 Task: Look for space in Civitanova Marche, Italy from 8th August, 2023 to 15th August, 2023 for 9 adults in price range Rs.10000 to Rs.14000. Place can be shared room with 5 bedrooms having 9 beds and 5 bathrooms. Property type can be house, flat, guest house. Amenities needed are: wifi, TV, free parkinig on premises, gym, breakfast. Booking option can be shelf check-in. Required host language is English.
Action: Mouse moved to (415, 98)
Screenshot: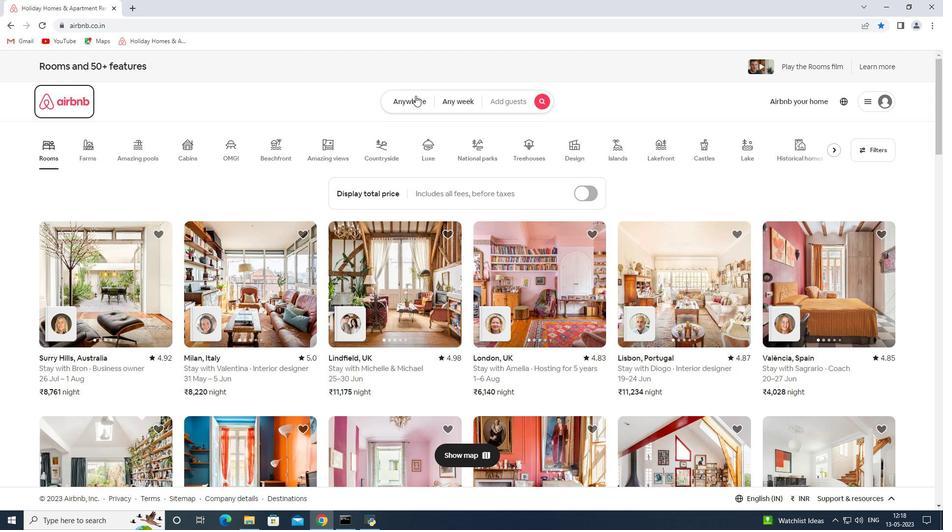 
Action: Mouse pressed left at (415, 98)
Screenshot: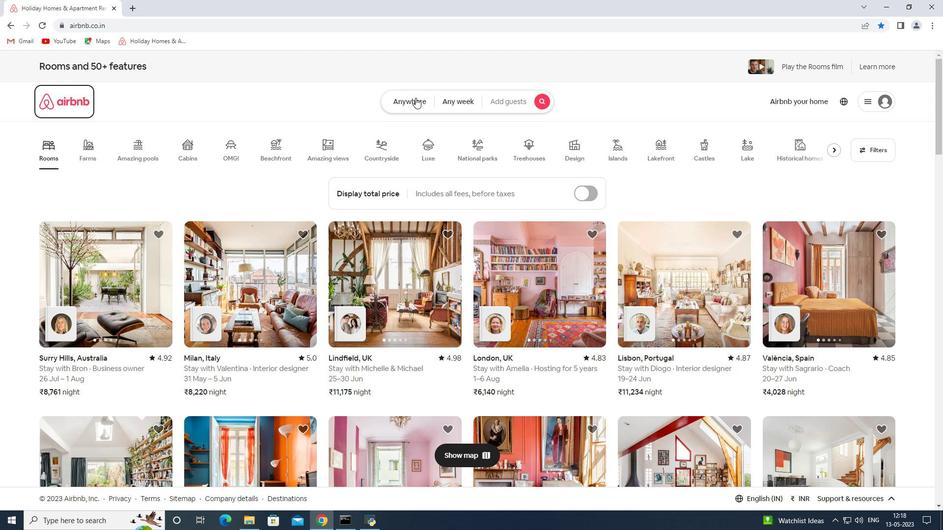 
Action: Mouse moved to (335, 143)
Screenshot: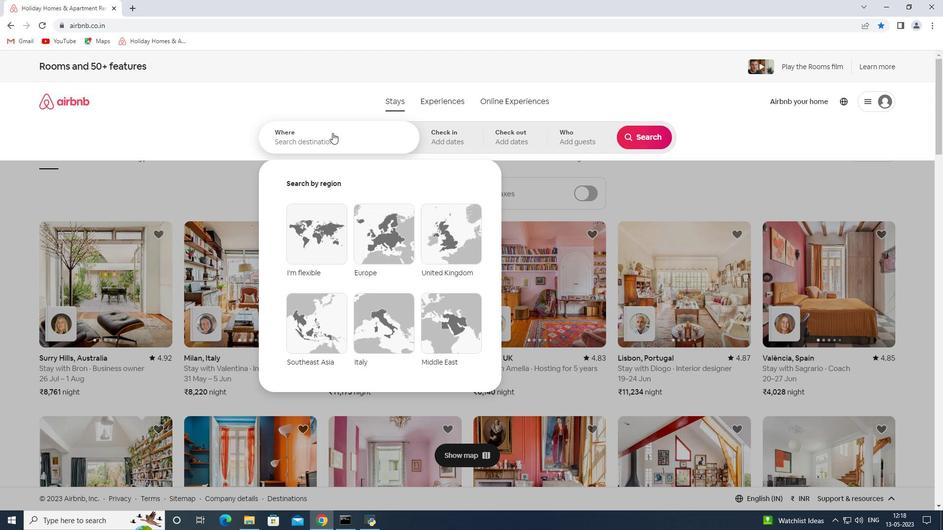 
Action: Mouse pressed left at (335, 143)
Screenshot: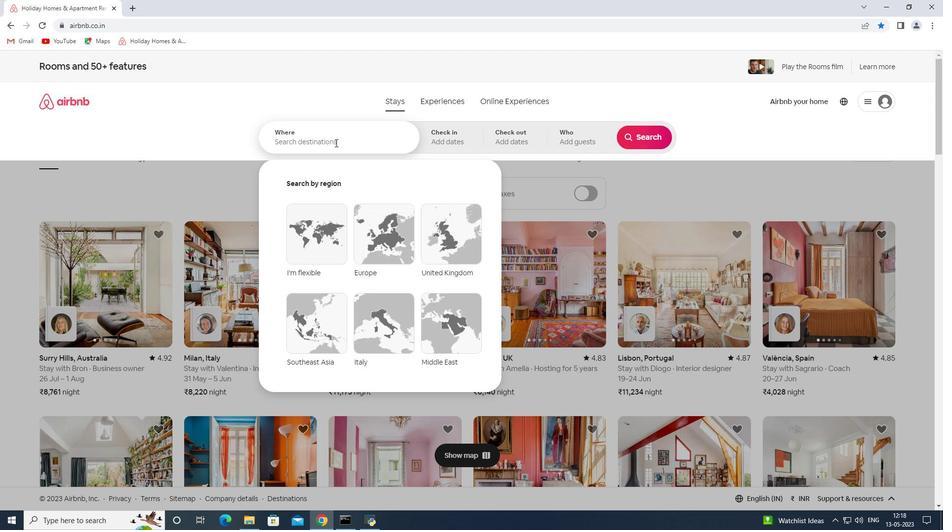 
Action: Mouse moved to (345, 86)
Screenshot: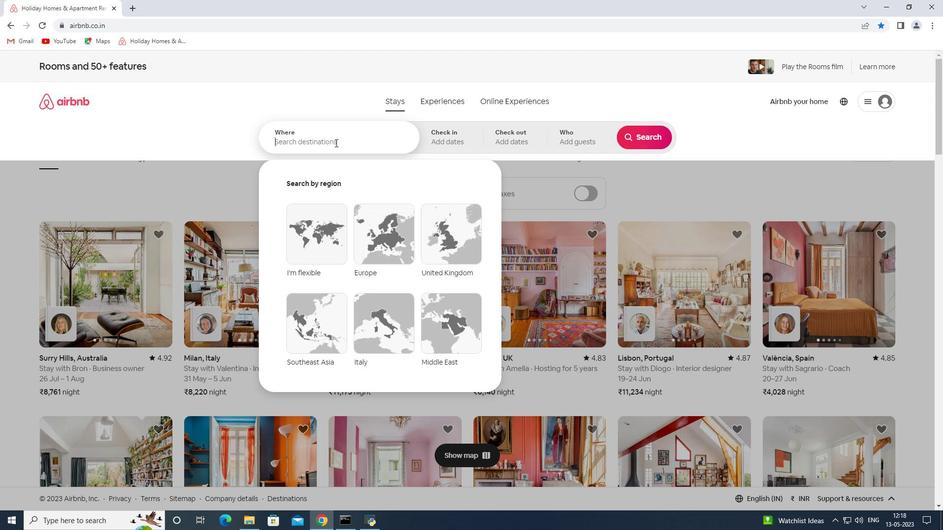 
Action: Key pressed <Key.shift><Key.shift><Key.shift>Civitan
Screenshot: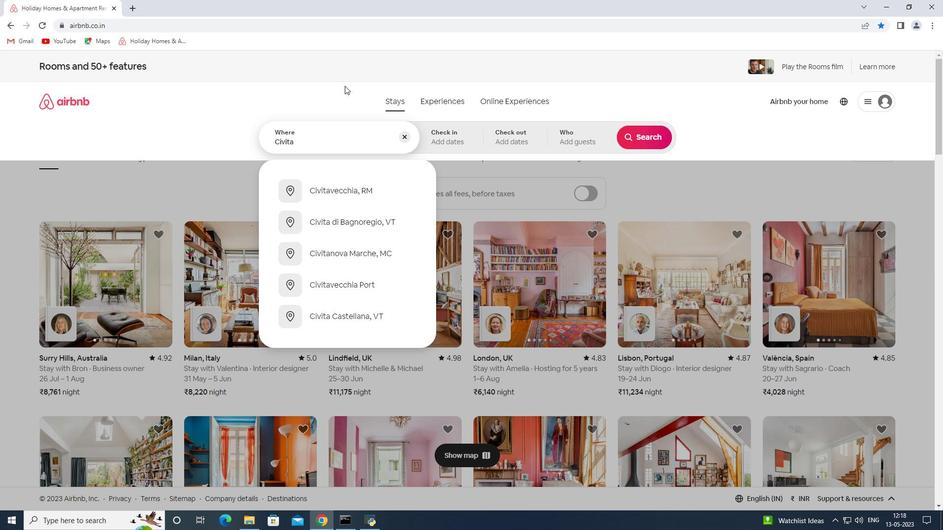 
Action: Mouse moved to (379, 196)
Screenshot: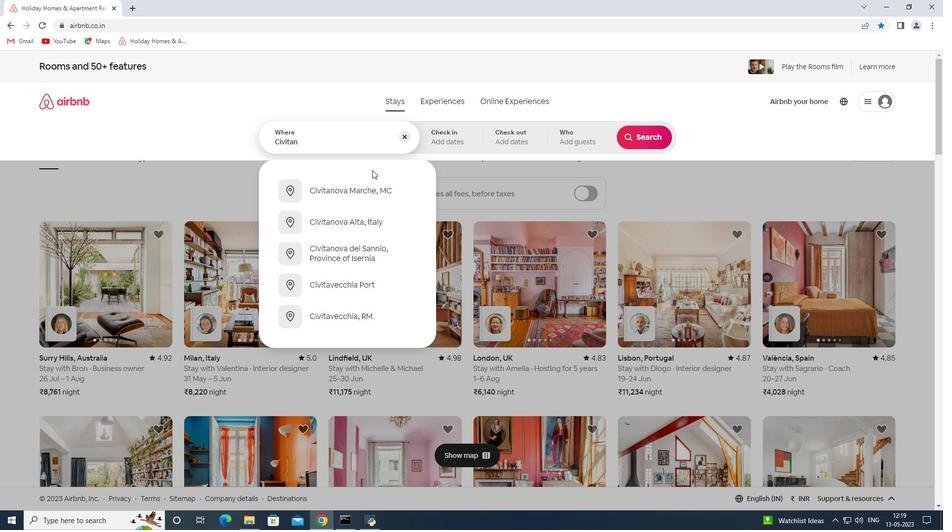 
Action: Mouse pressed left at (379, 196)
Screenshot: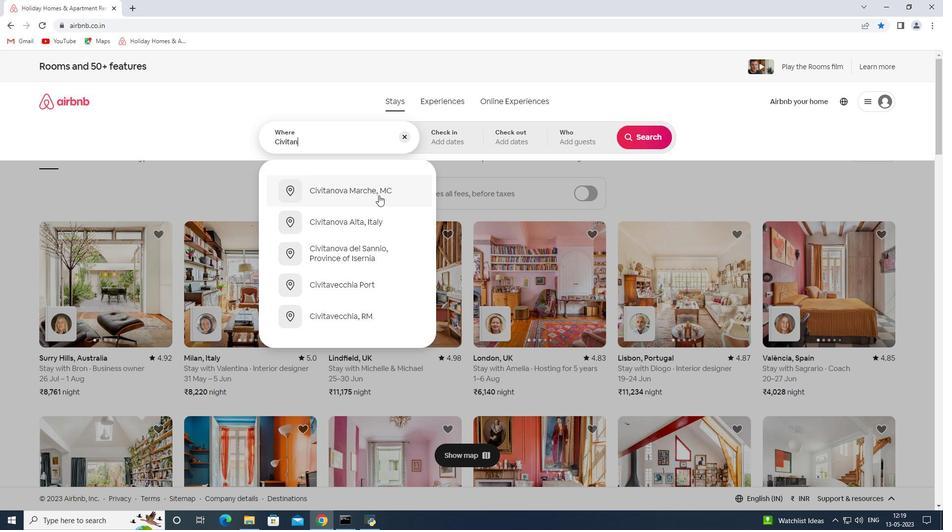 
Action: Mouse moved to (651, 216)
Screenshot: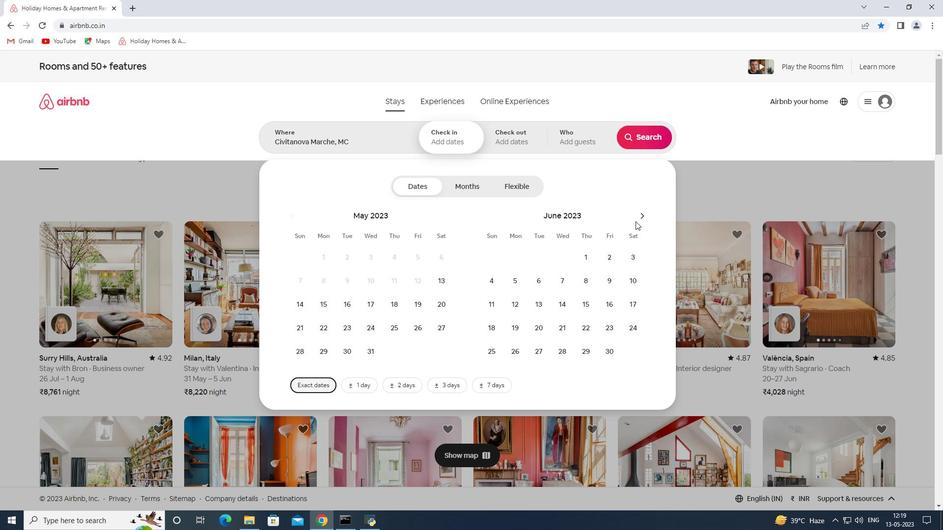 
Action: Mouse pressed left at (651, 216)
Screenshot: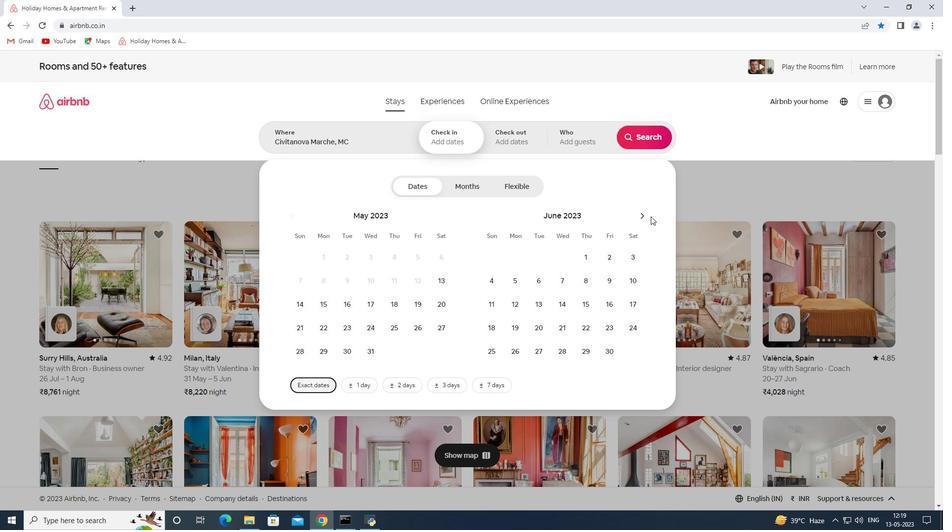 
Action: Mouse moved to (643, 215)
Screenshot: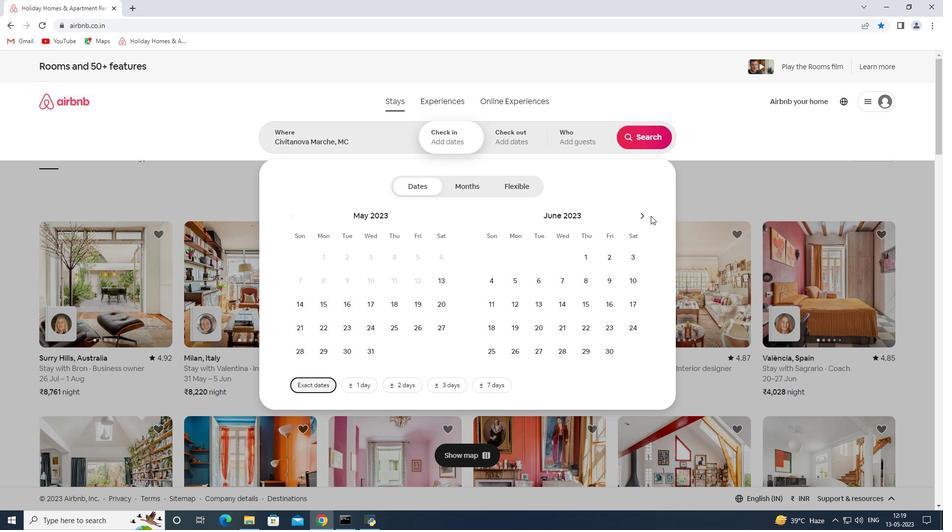 
Action: Mouse pressed left at (643, 215)
Screenshot: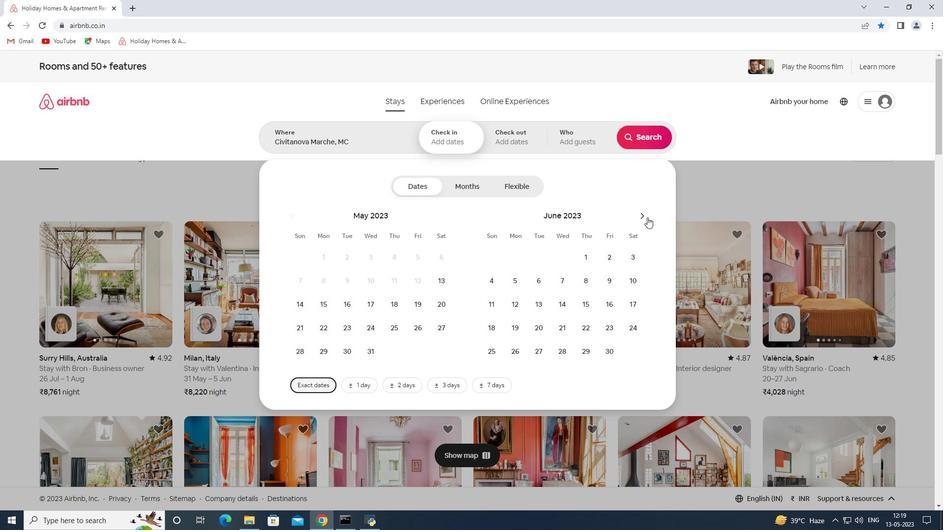
Action: Mouse moved to (643, 214)
Screenshot: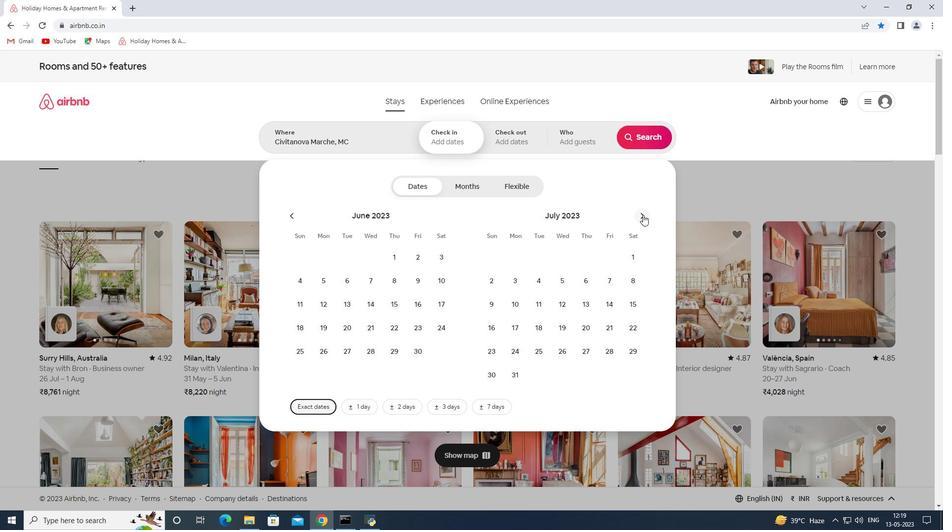 
Action: Mouse pressed left at (643, 214)
Screenshot: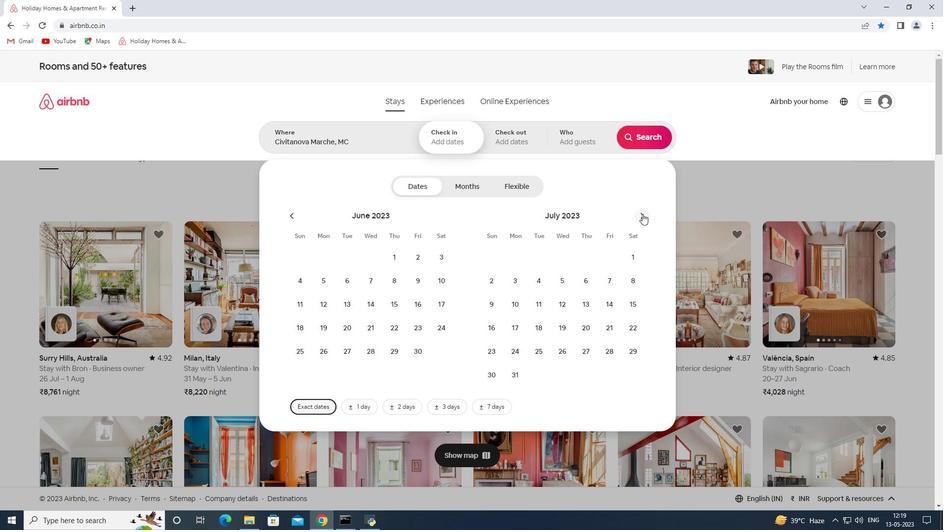 
Action: Mouse moved to (538, 278)
Screenshot: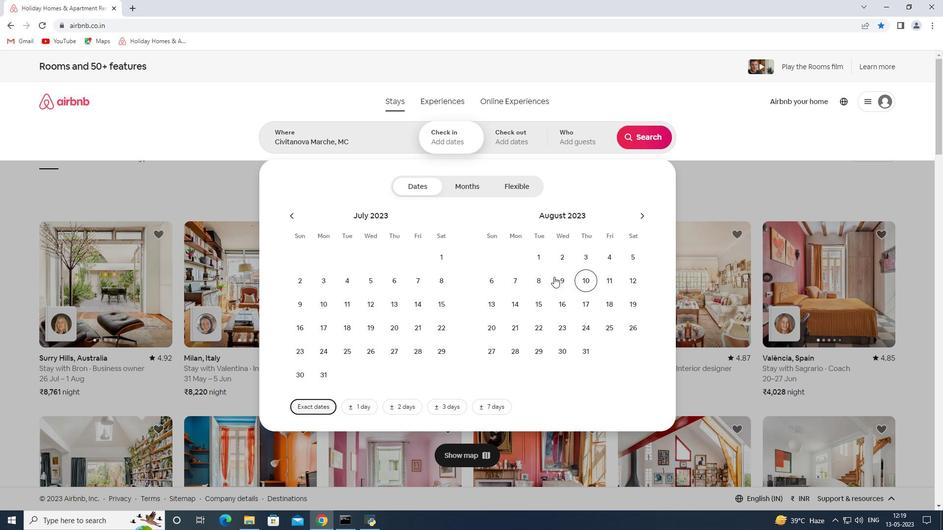 
Action: Mouse pressed left at (538, 278)
Screenshot: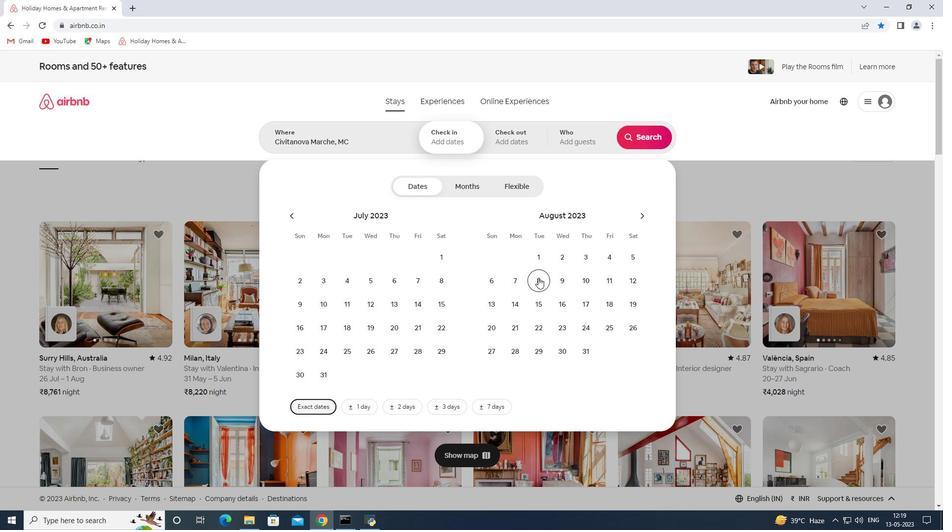 
Action: Mouse moved to (541, 301)
Screenshot: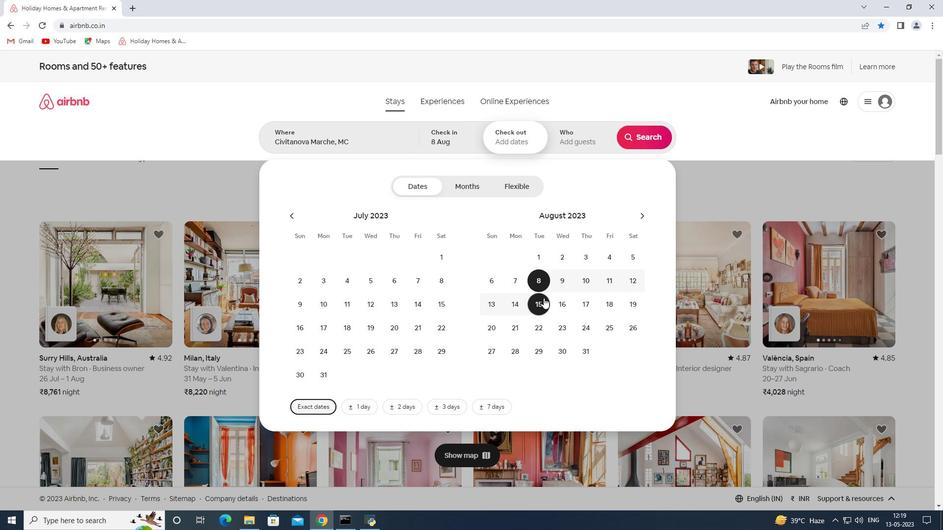 
Action: Mouse pressed left at (541, 301)
Screenshot: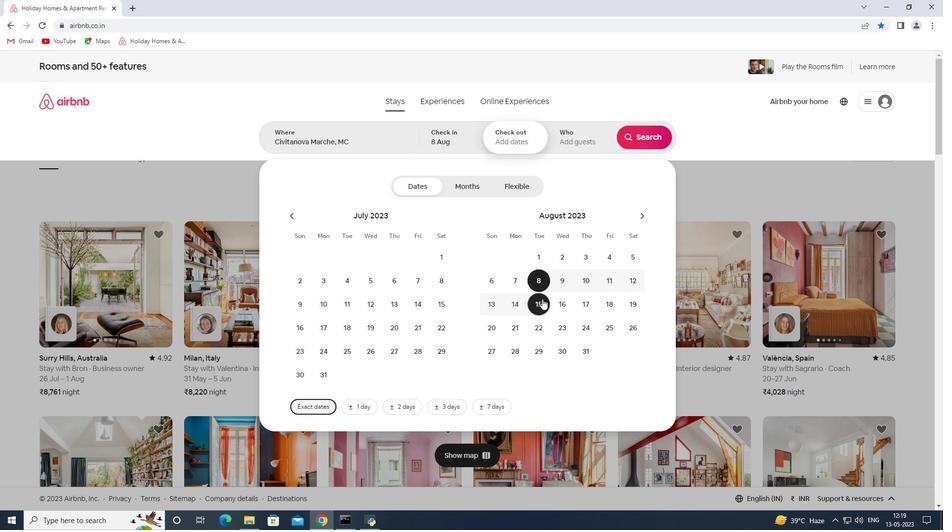 
Action: Mouse moved to (573, 141)
Screenshot: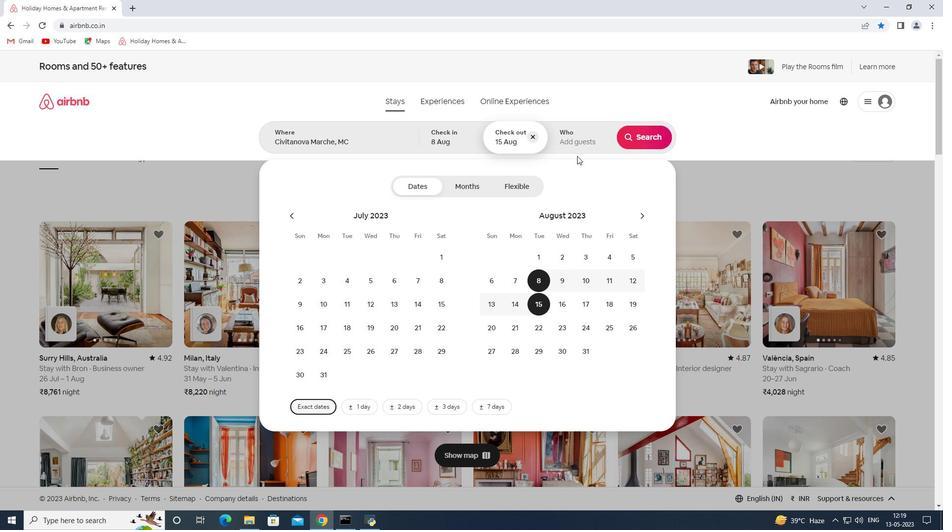 
Action: Mouse pressed left at (573, 141)
Screenshot: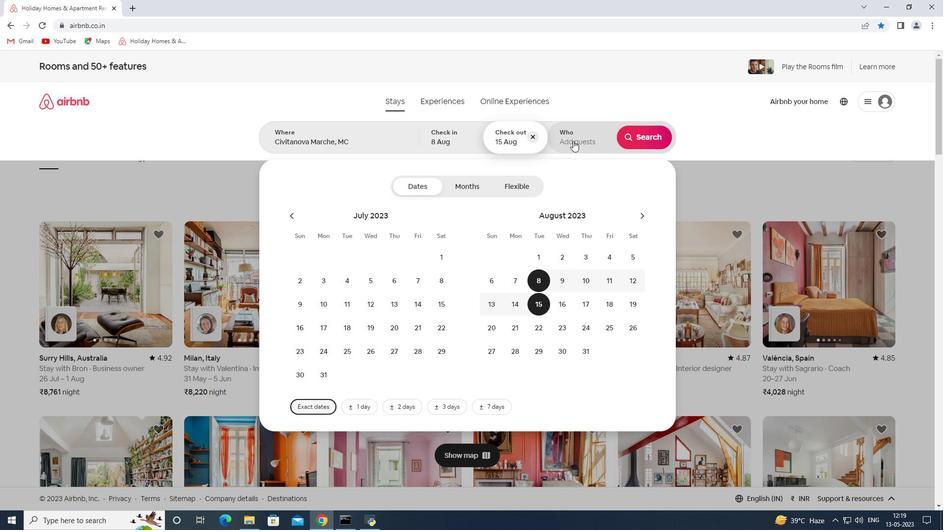 
Action: Mouse moved to (649, 193)
Screenshot: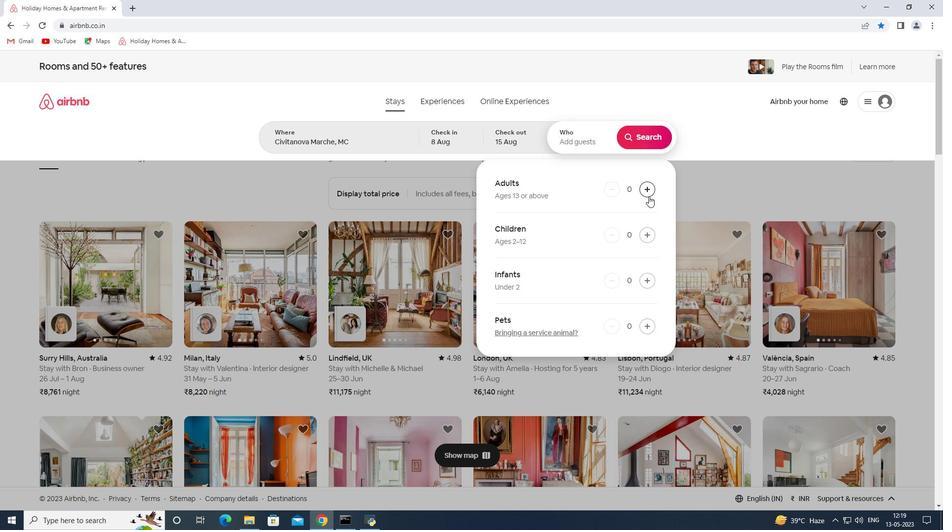 
Action: Mouse pressed left at (649, 193)
Screenshot: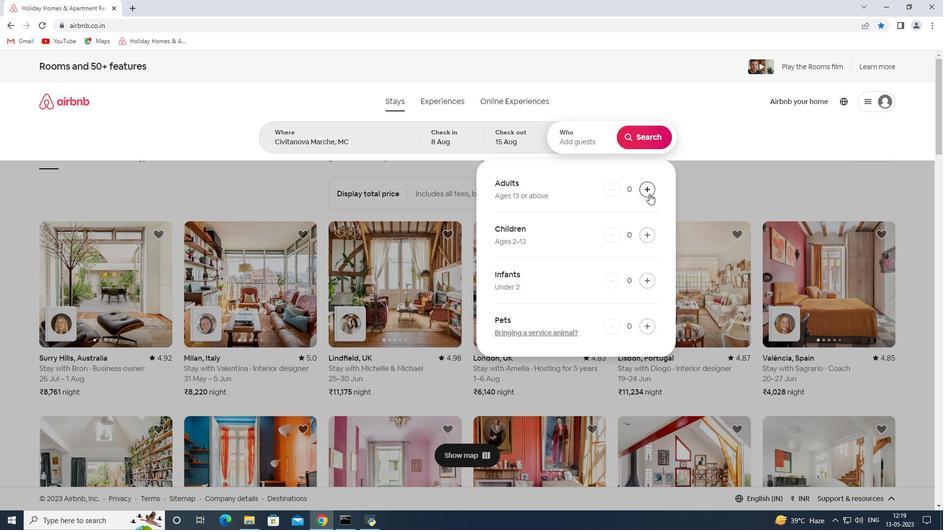 
Action: Mouse pressed left at (649, 193)
Screenshot: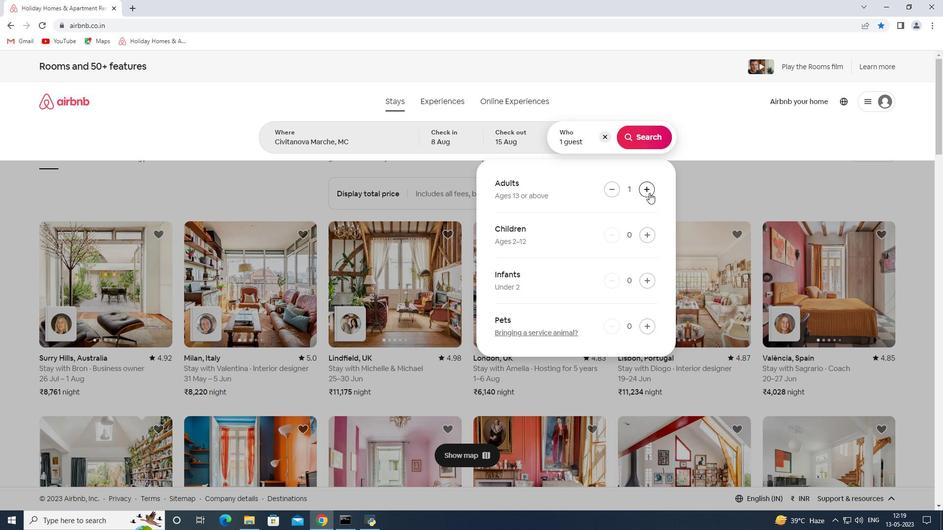 
Action: Mouse pressed left at (649, 193)
Screenshot: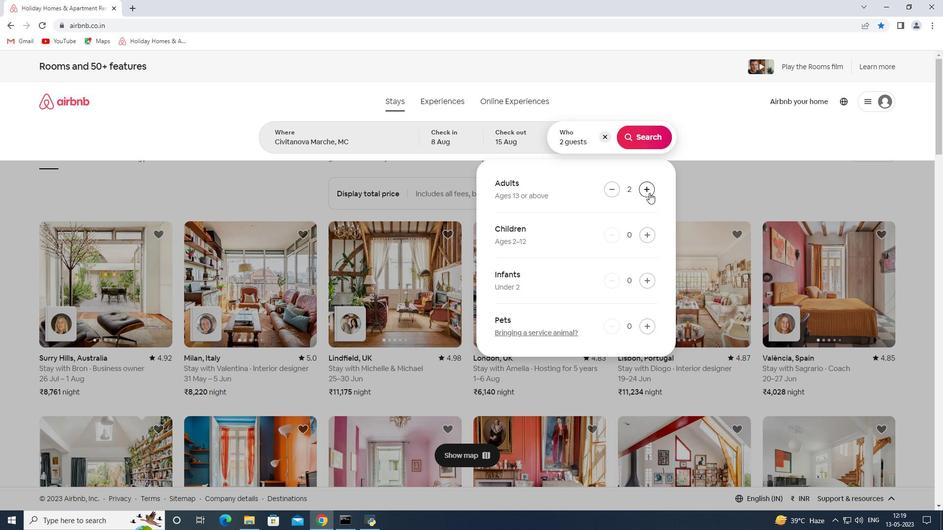 
Action: Mouse pressed left at (649, 193)
Screenshot: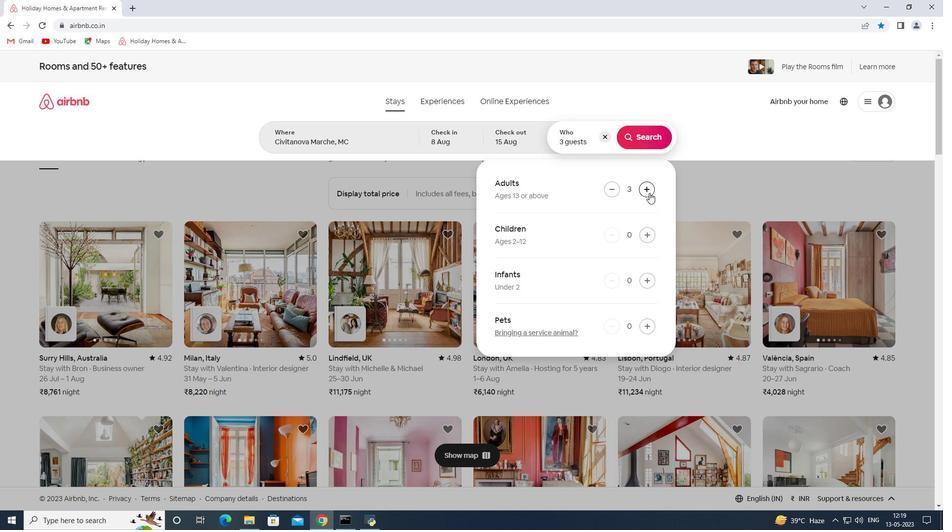 
Action: Mouse pressed left at (649, 193)
Screenshot: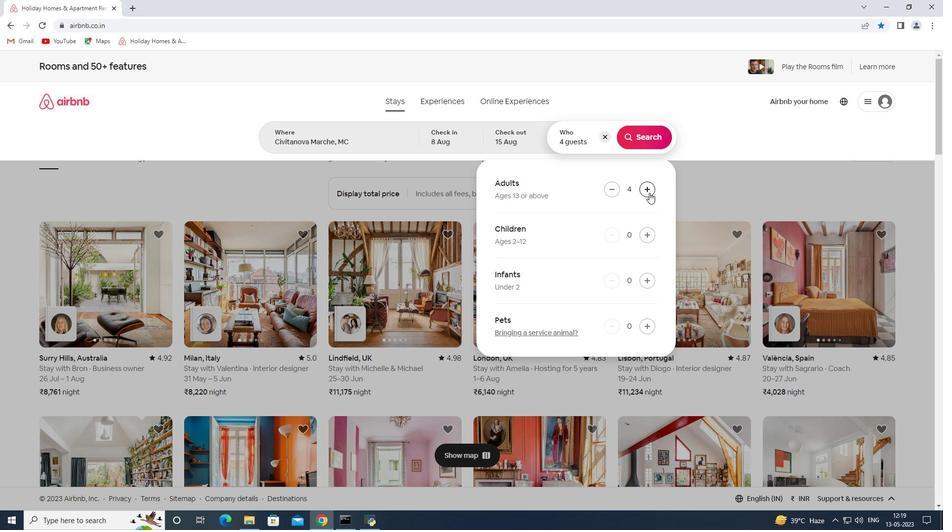 
Action: Mouse pressed left at (649, 193)
Screenshot: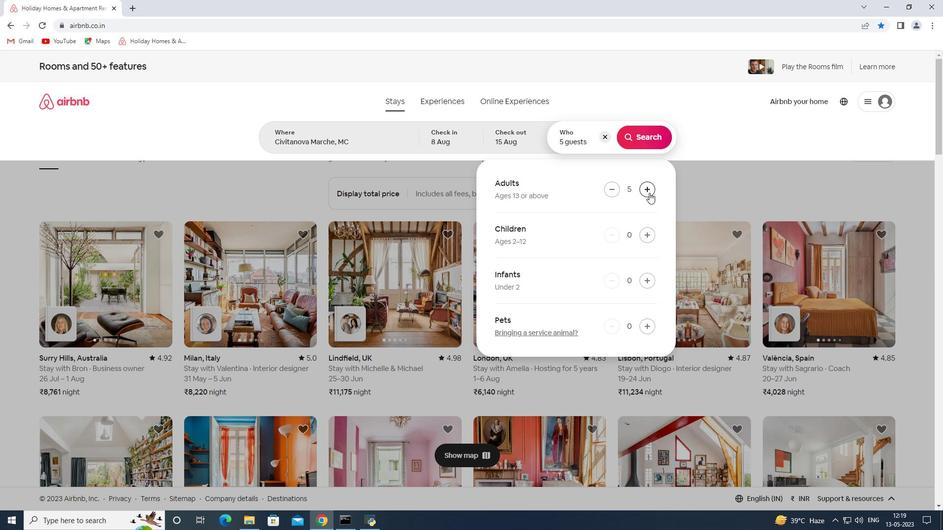 
Action: Mouse pressed left at (649, 193)
Screenshot: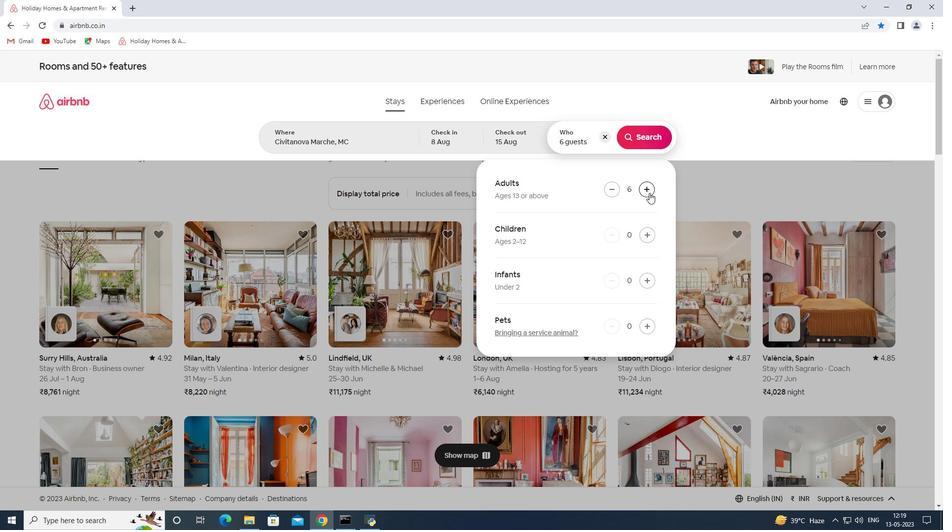 
Action: Mouse pressed left at (649, 193)
Screenshot: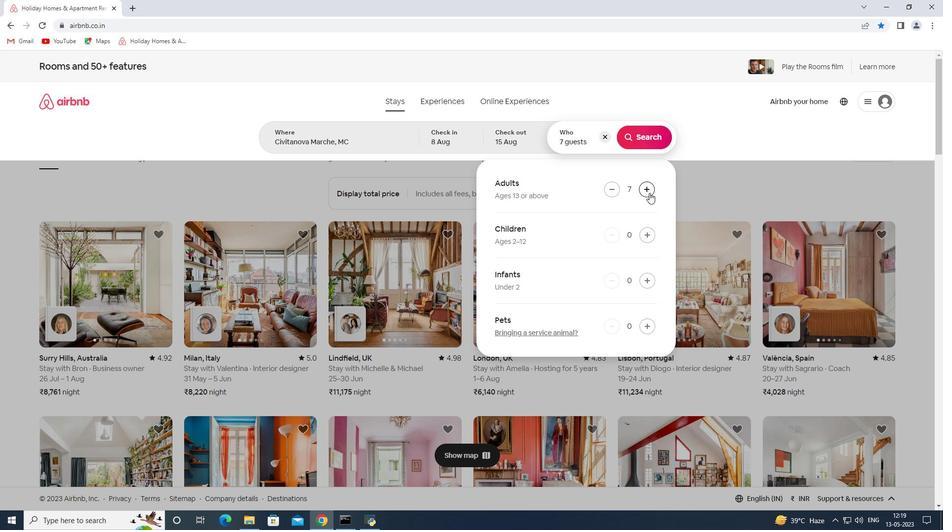 
Action: Mouse moved to (651, 186)
Screenshot: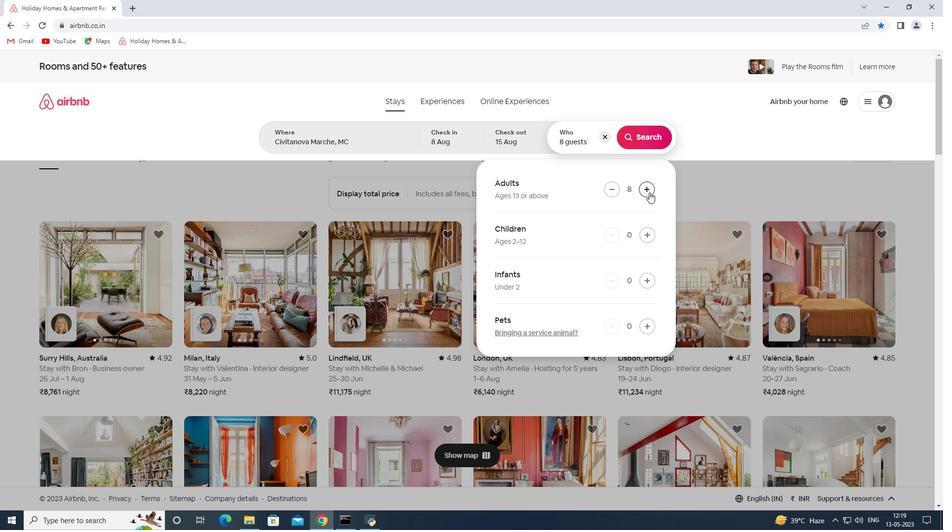 
Action: Mouse pressed left at (651, 186)
Screenshot: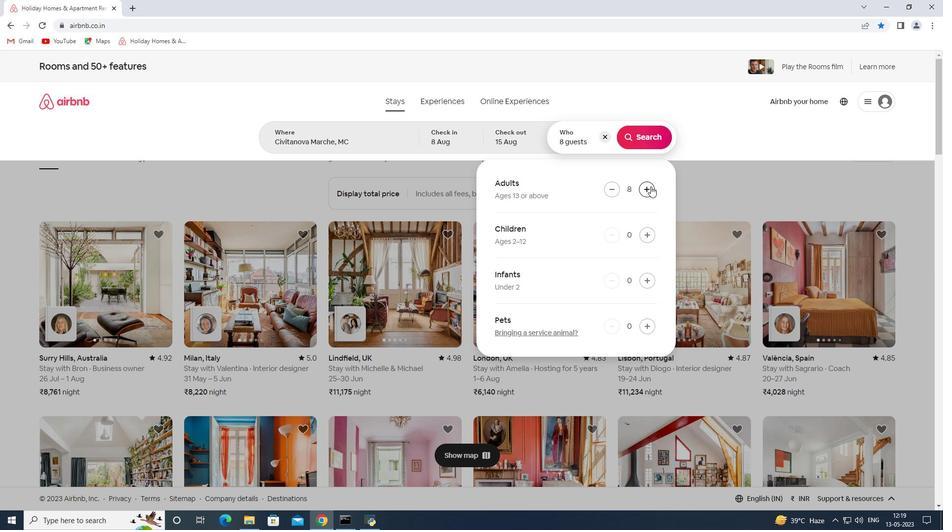 
Action: Mouse moved to (646, 138)
Screenshot: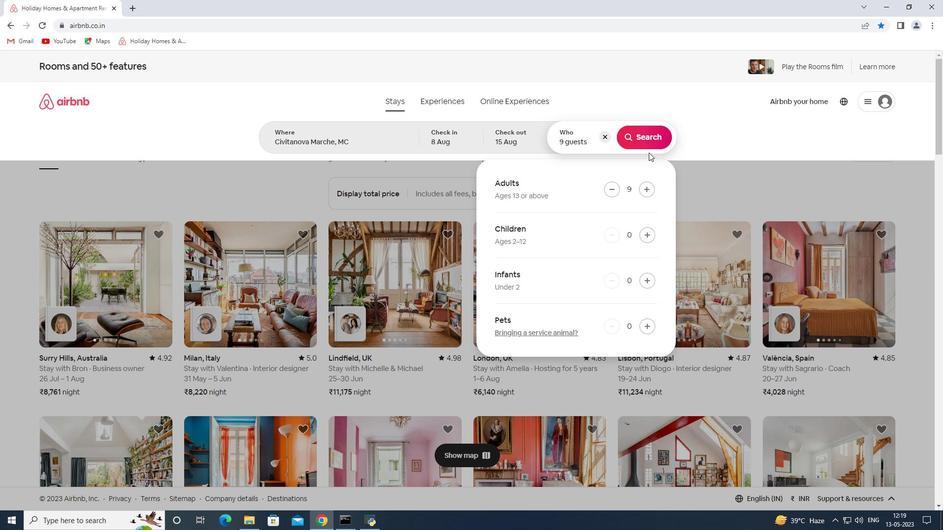 
Action: Mouse pressed left at (646, 138)
Screenshot: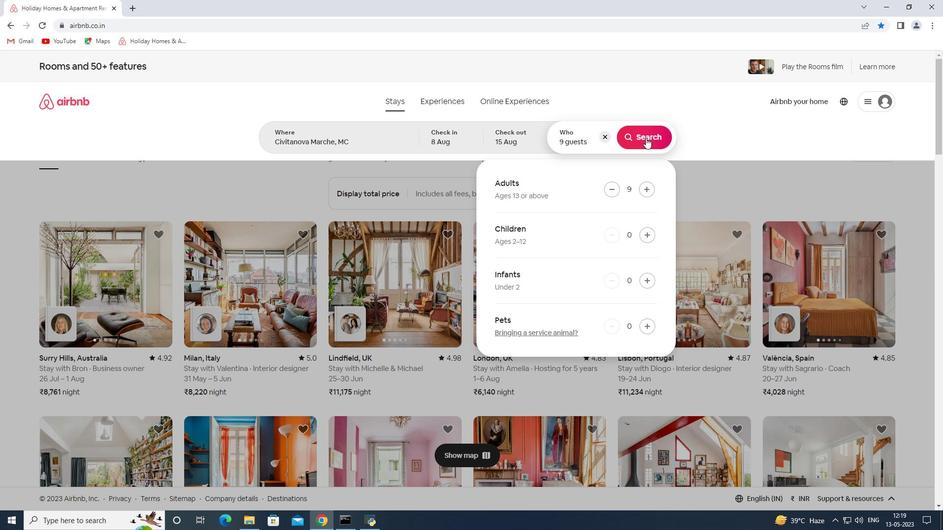 
Action: Mouse moved to (889, 117)
Screenshot: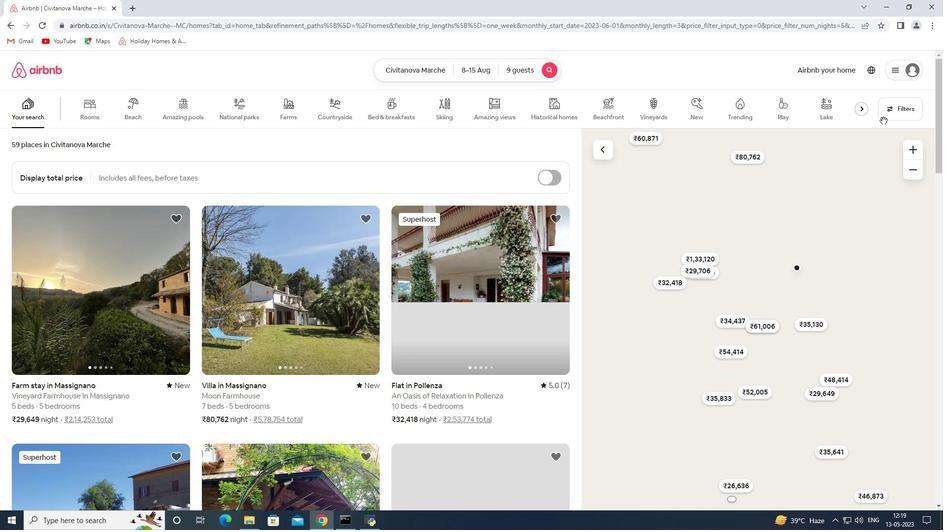 
Action: Mouse pressed left at (889, 117)
Screenshot: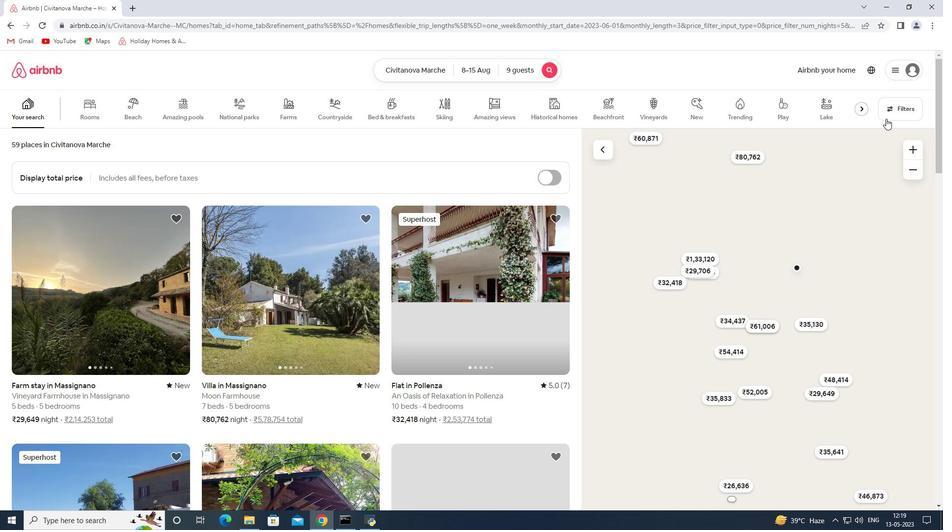 
Action: Mouse moved to (338, 352)
Screenshot: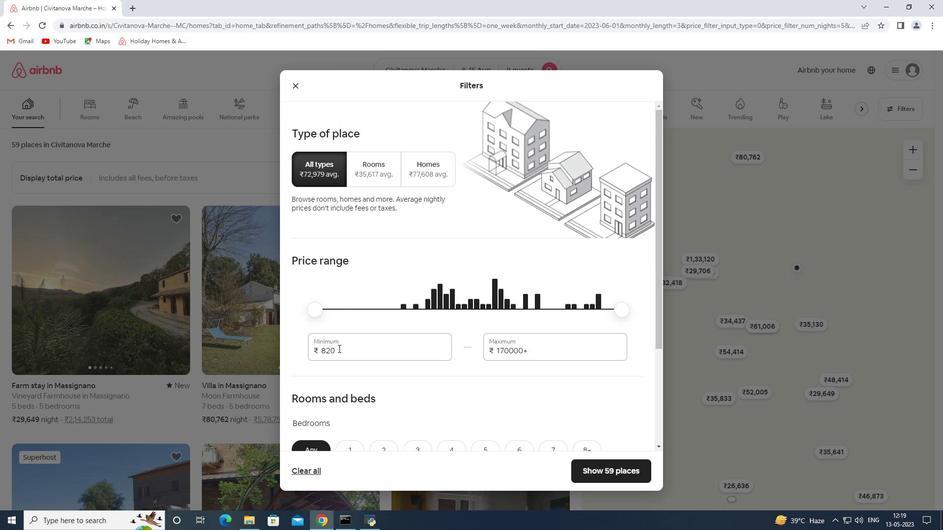 
Action: Mouse pressed left at (338, 352)
Screenshot: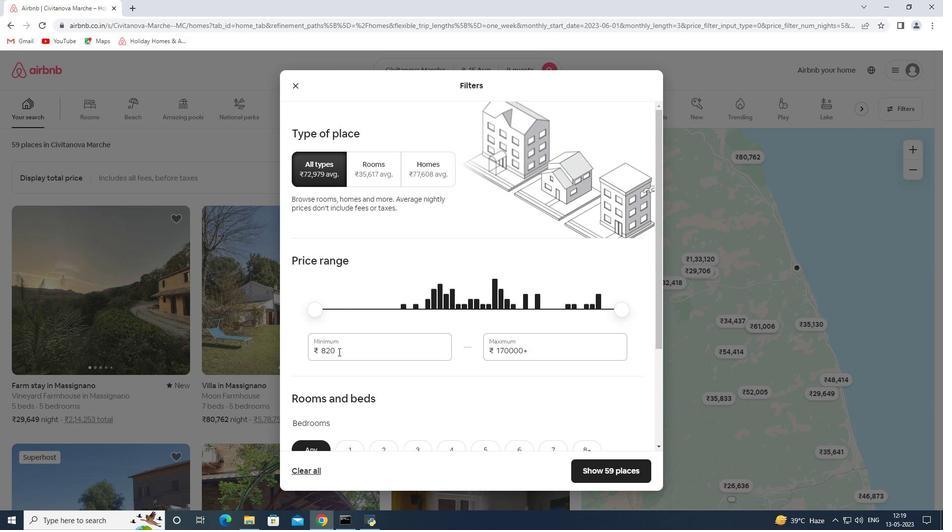 
Action: Mouse pressed left at (338, 352)
Screenshot: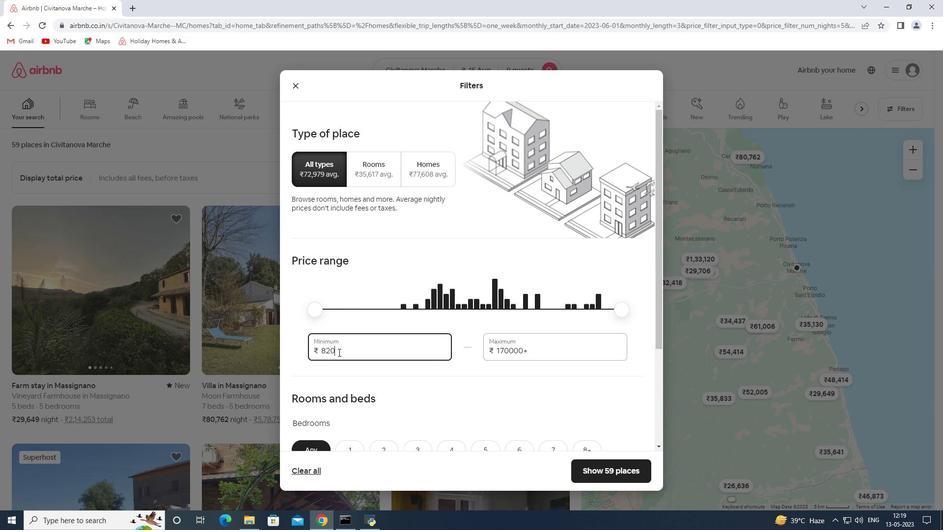 
Action: Mouse moved to (338, 352)
Screenshot: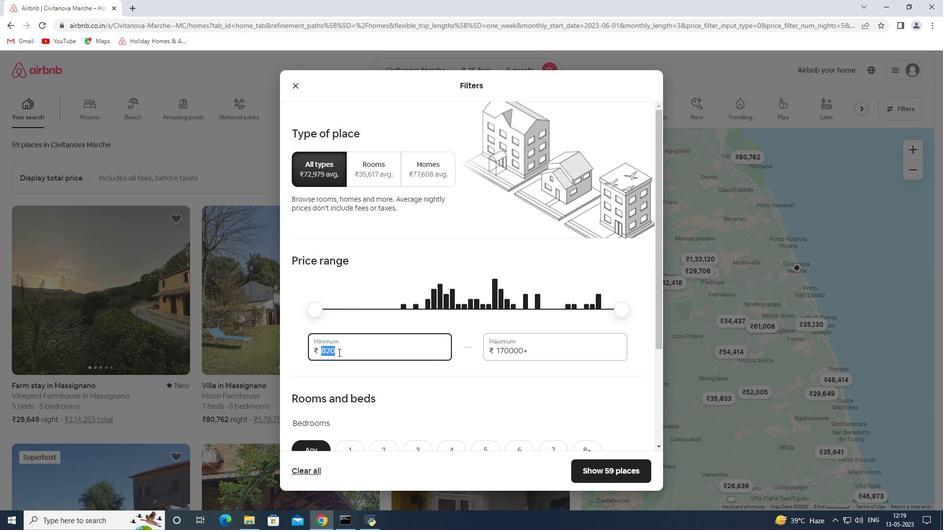 
Action: Key pressed 10000<Key.tab>14000
Screenshot: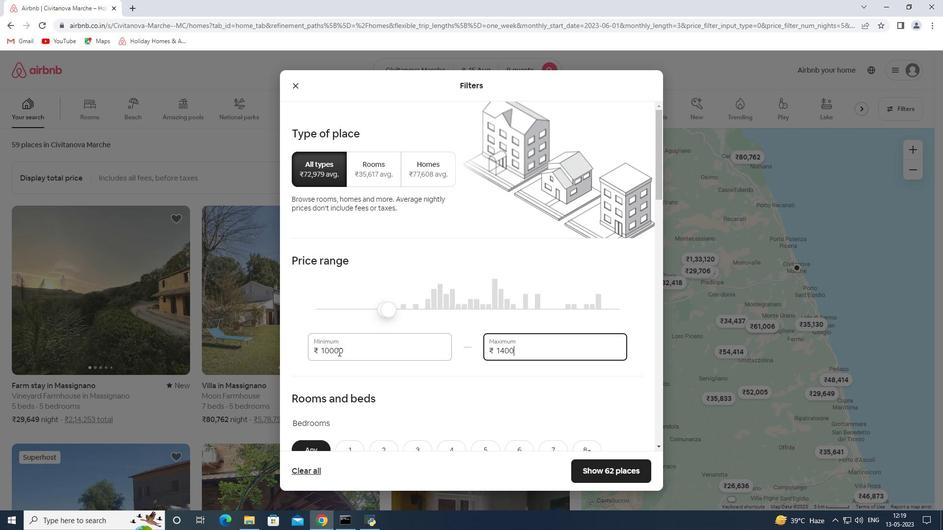 
Action: Mouse moved to (395, 357)
Screenshot: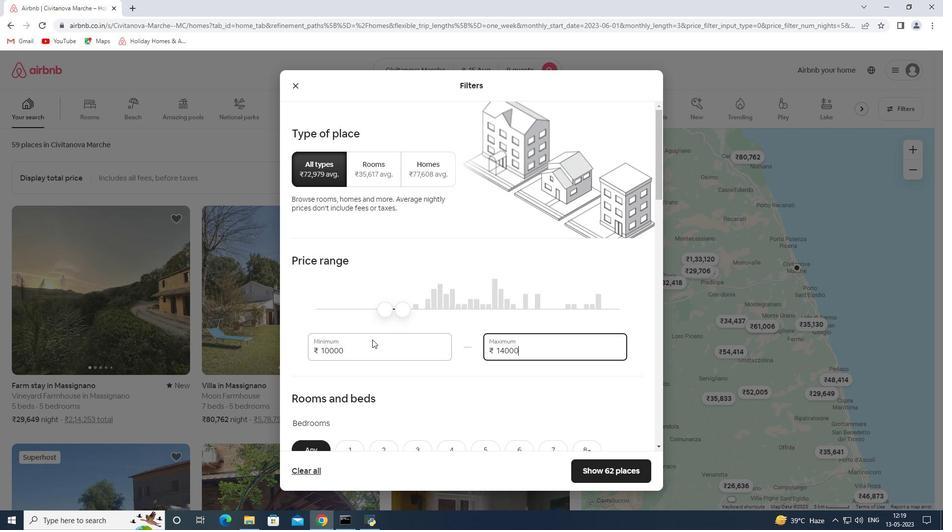 
Action: Mouse scrolled (395, 357) with delta (0, 0)
Screenshot: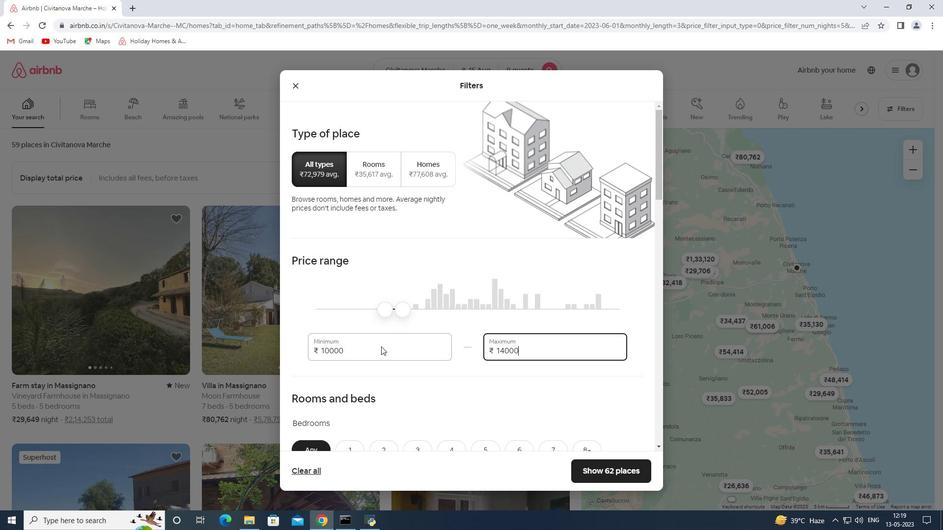 
Action: Mouse moved to (403, 357)
Screenshot: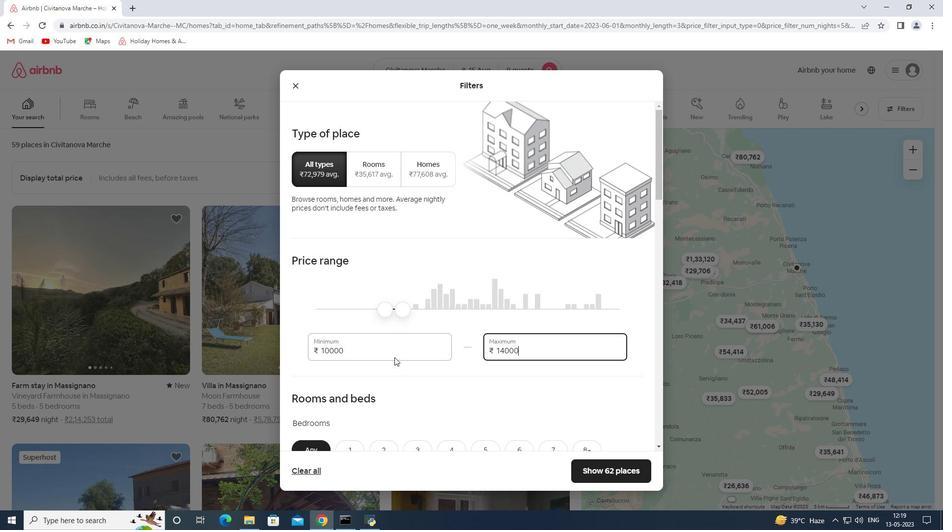 
Action: Mouse scrolled (399, 357) with delta (0, 0)
Screenshot: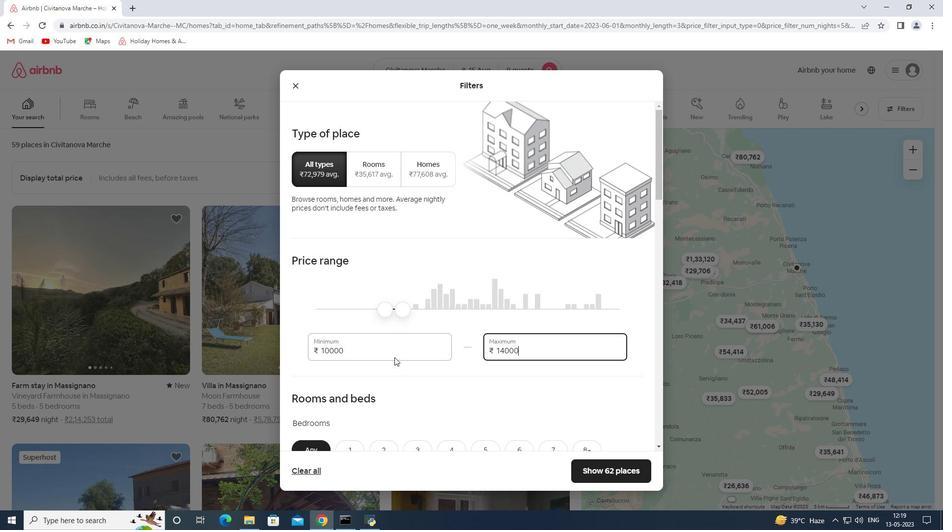 
Action: Mouse moved to (403, 357)
Screenshot: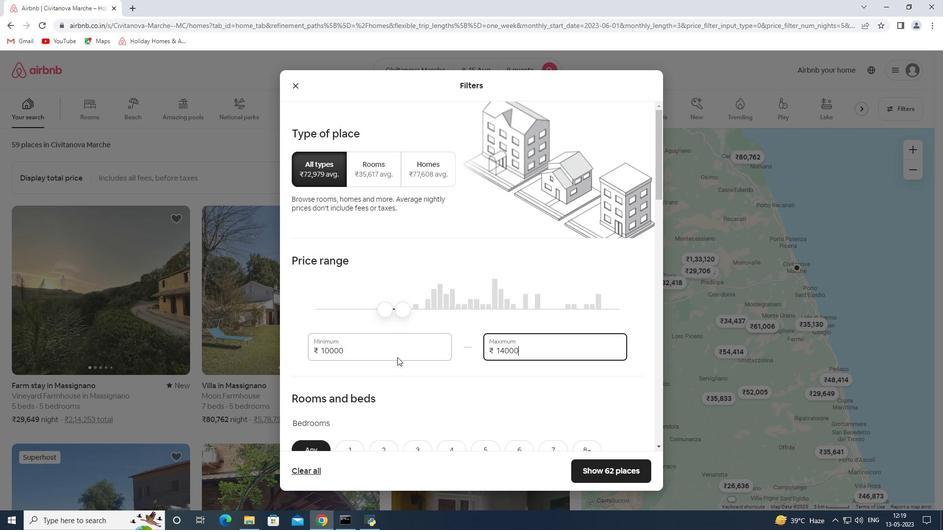 
Action: Mouse scrolled (403, 356) with delta (0, 0)
Screenshot: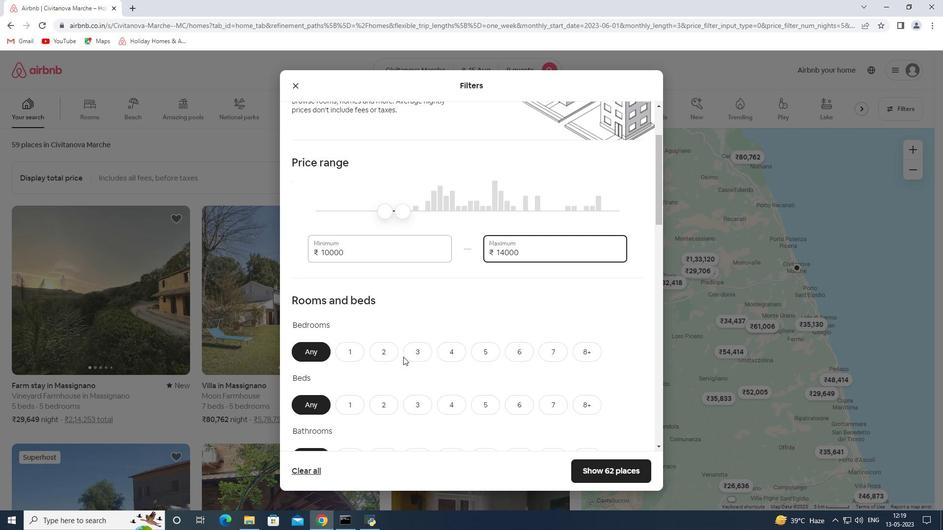
Action: Mouse scrolled (403, 356) with delta (0, 0)
Screenshot: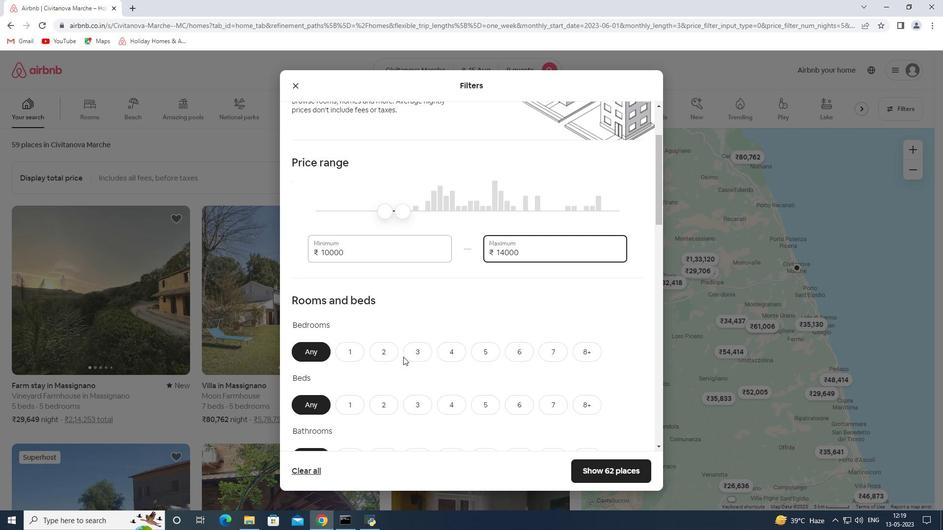 
Action: Mouse scrolled (403, 356) with delta (0, 0)
Screenshot: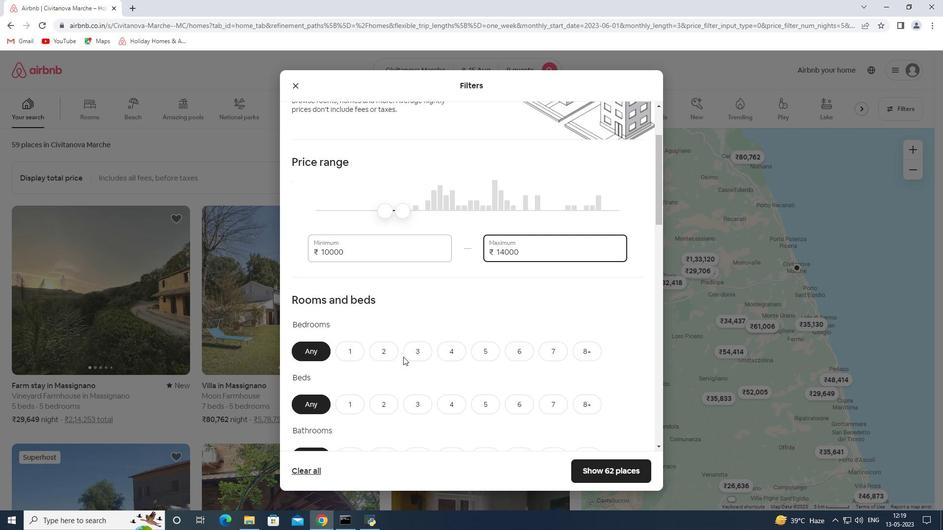 
Action: Mouse moved to (490, 207)
Screenshot: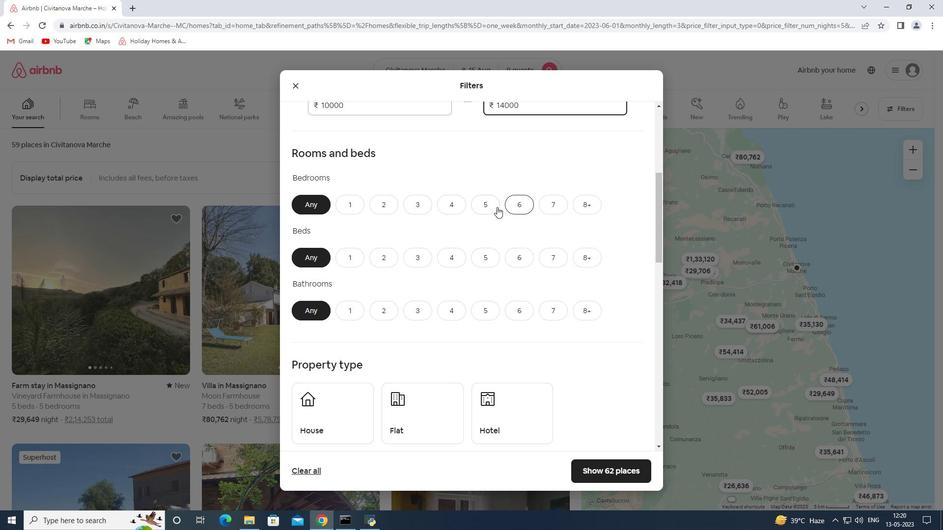 
Action: Mouse pressed left at (490, 207)
Screenshot: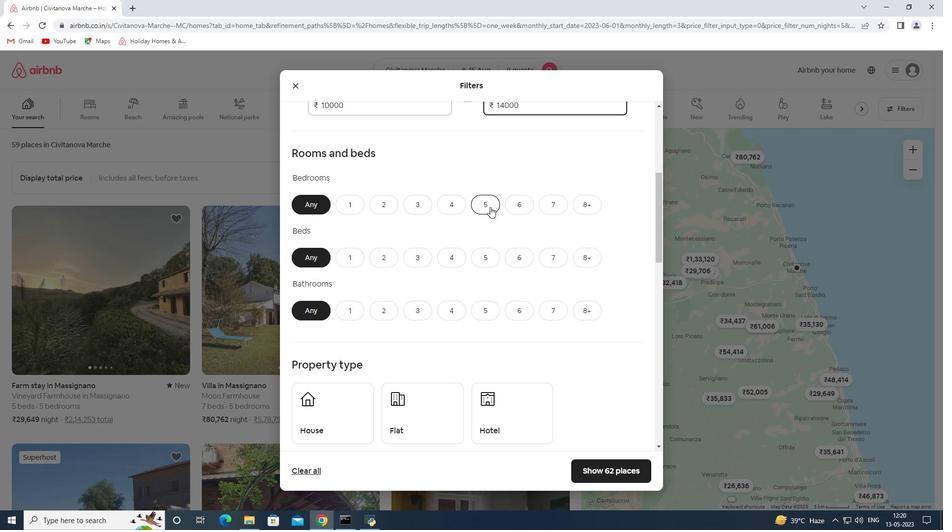 
Action: Mouse moved to (587, 261)
Screenshot: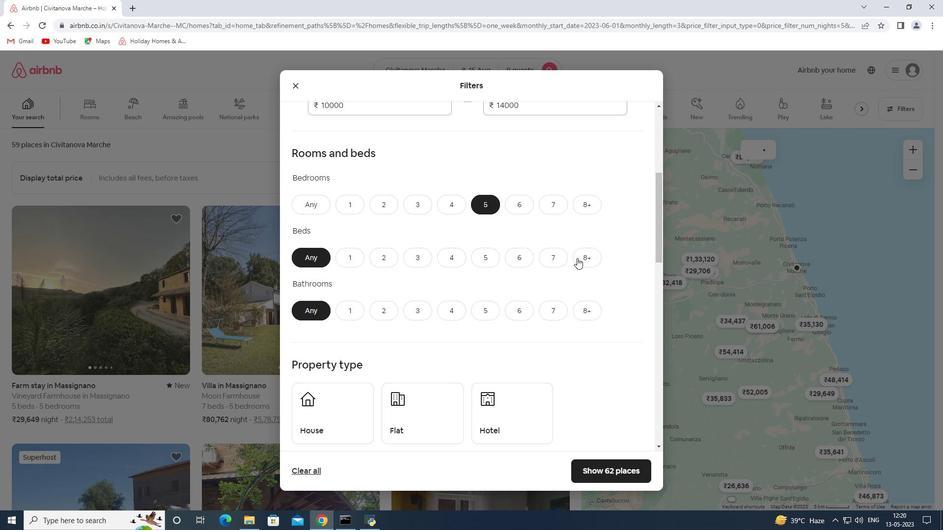 
Action: Mouse pressed left at (587, 261)
Screenshot: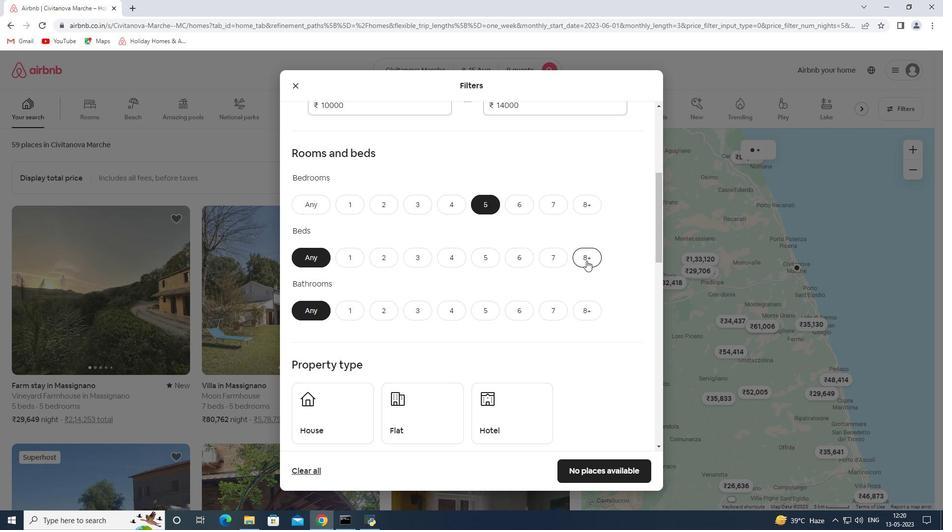 
Action: Mouse moved to (493, 313)
Screenshot: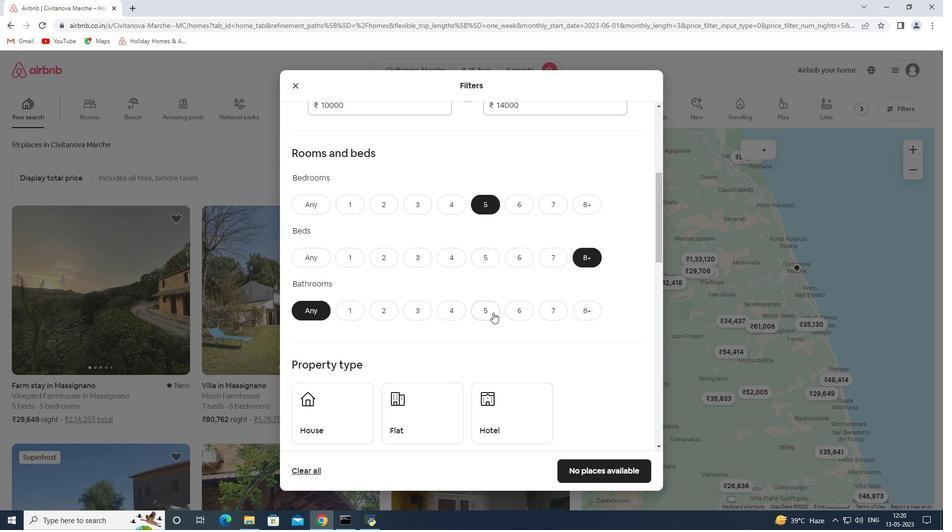
Action: Mouse pressed left at (493, 313)
Screenshot: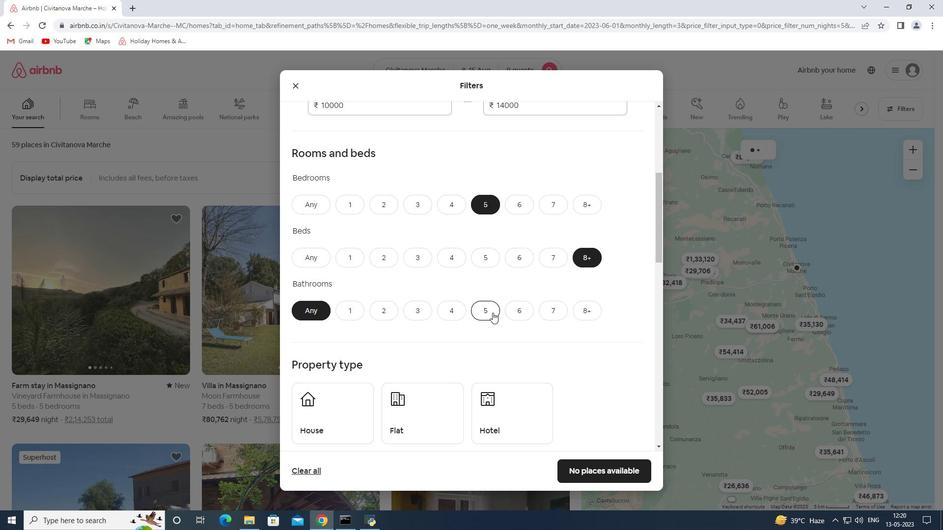 
Action: Mouse moved to (490, 272)
Screenshot: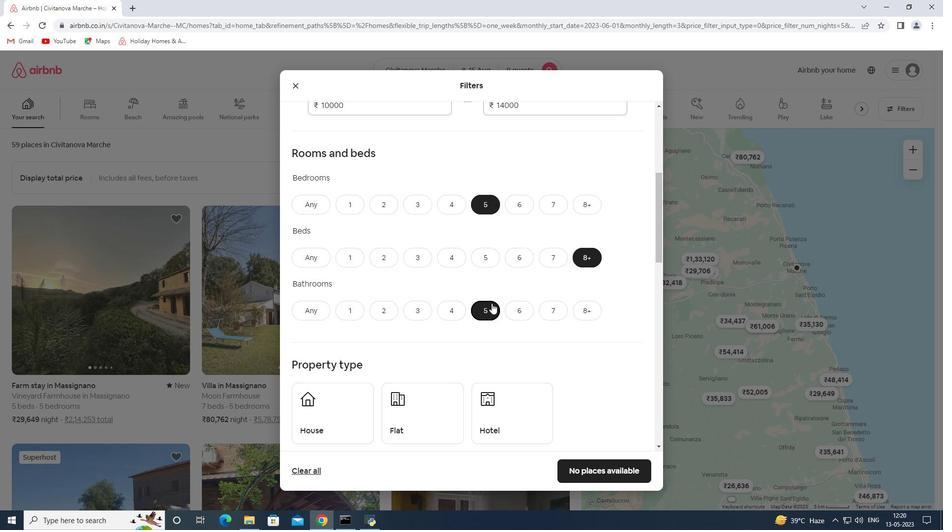 
Action: Mouse scrolled (490, 271) with delta (0, 0)
Screenshot: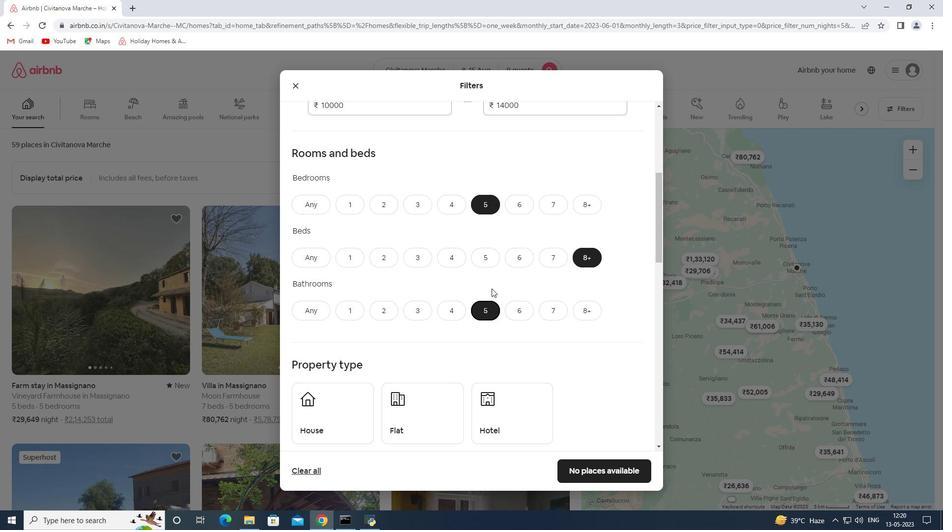 
Action: Mouse moved to (485, 268)
Screenshot: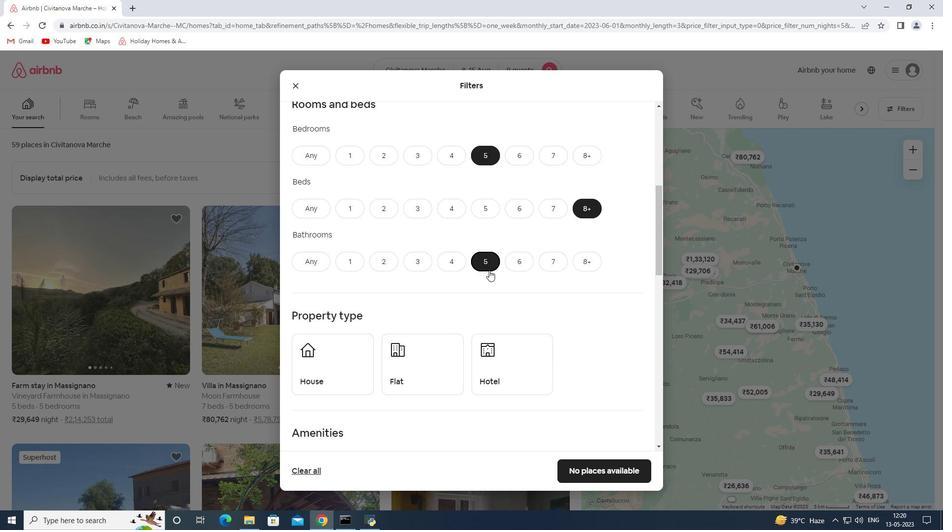 
Action: Mouse scrolled (485, 268) with delta (0, 0)
Screenshot: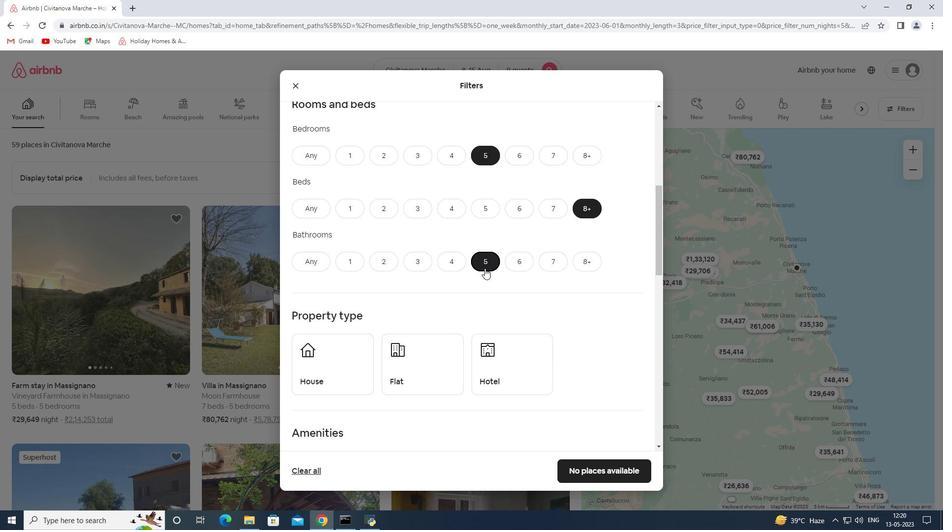 
Action: Mouse moved to (343, 316)
Screenshot: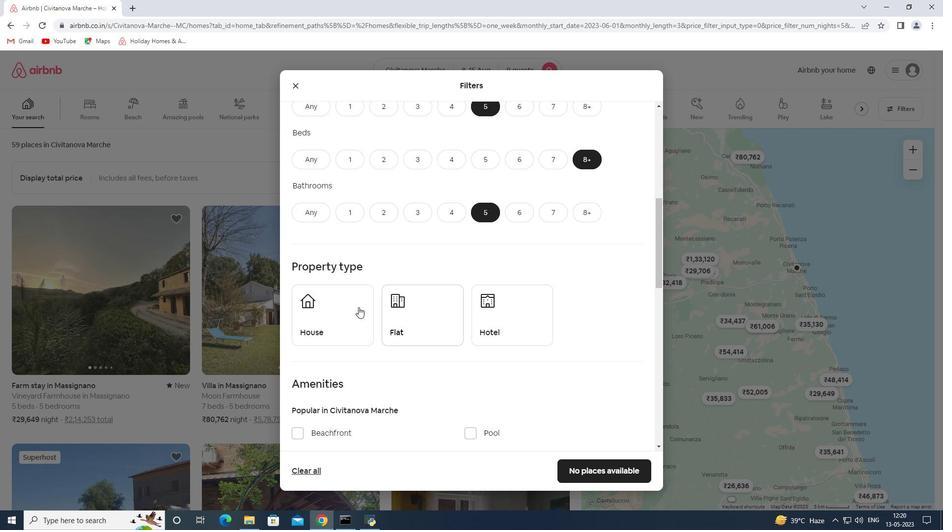 
Action: Mouse pressed left at (343, 316)
Screenshot: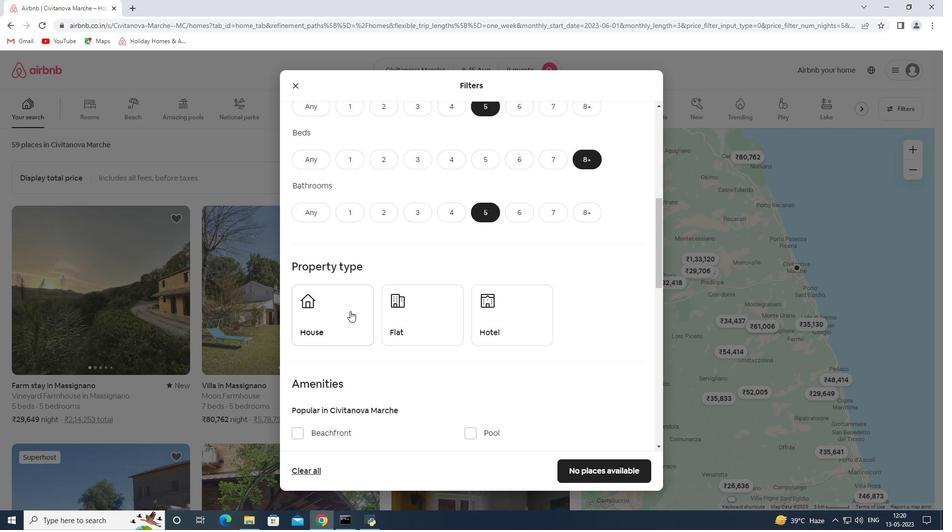 
Action: Mouse moved to (417, 324)
Screenshot: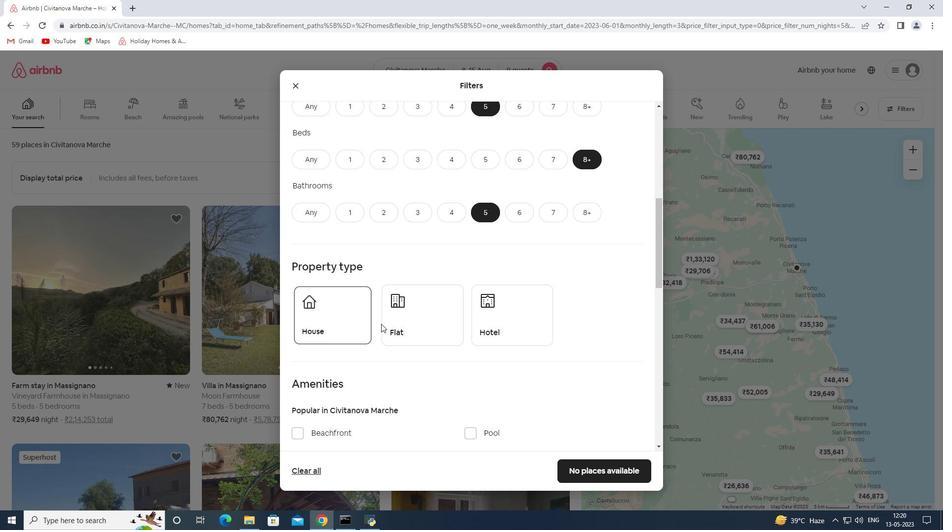 
Action: Mouse pressed left at (417, 324)
Screenshot: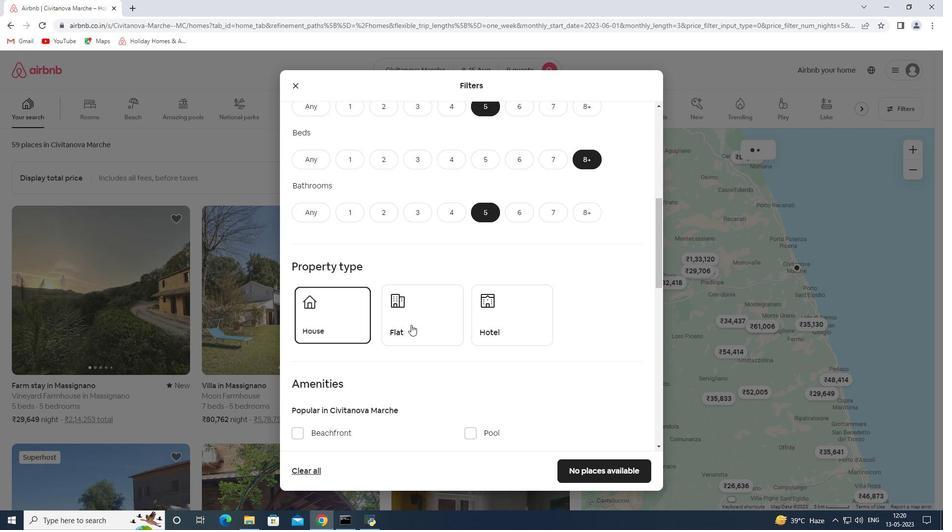 
Action: Mouse moved to (418, 324)
Screenshot: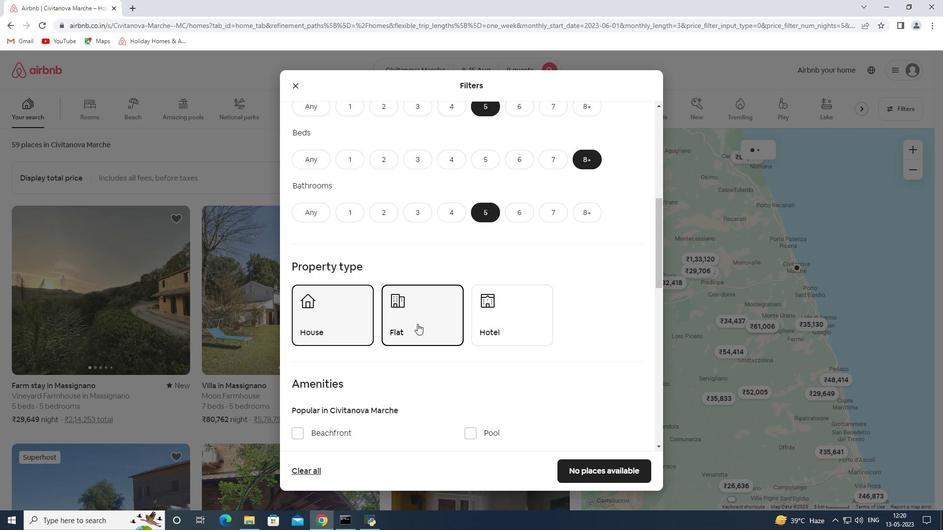 
Action: Mouse scrolled (418, 323) with delta (0, 0)
Screenshot: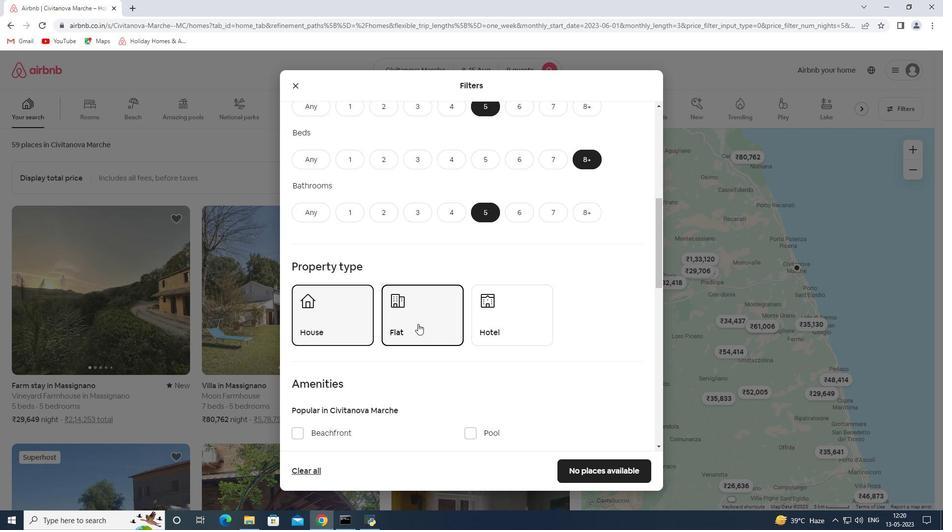 
Action: Mouse scrolled (418, 323) with delta (0, 0)
Screenshot: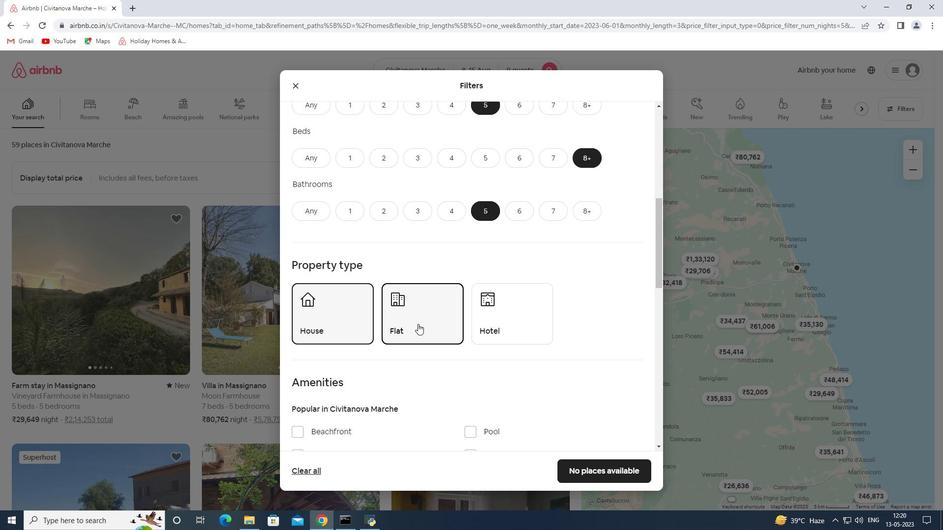 
Action: Mouse moved to (312, 381)
Screenshot: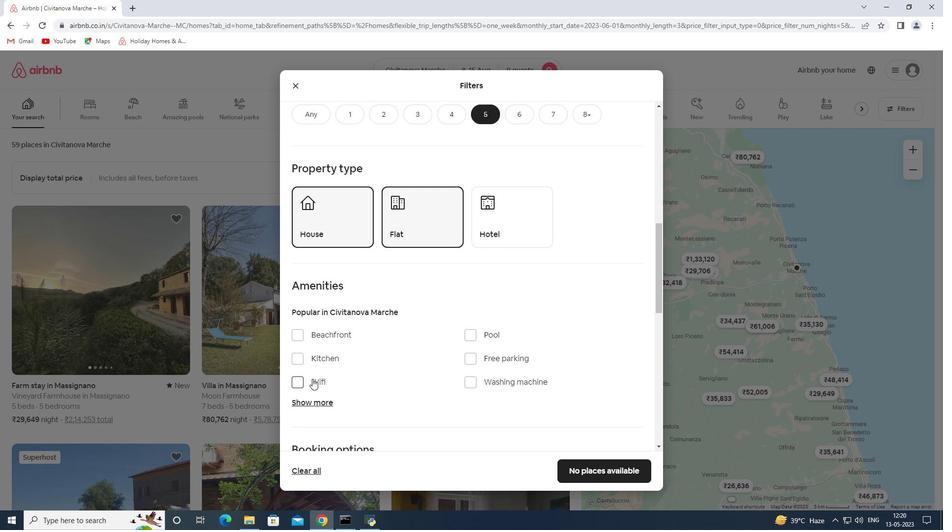 
Action: Mouse pressed left at (312, 381)
Screenshot: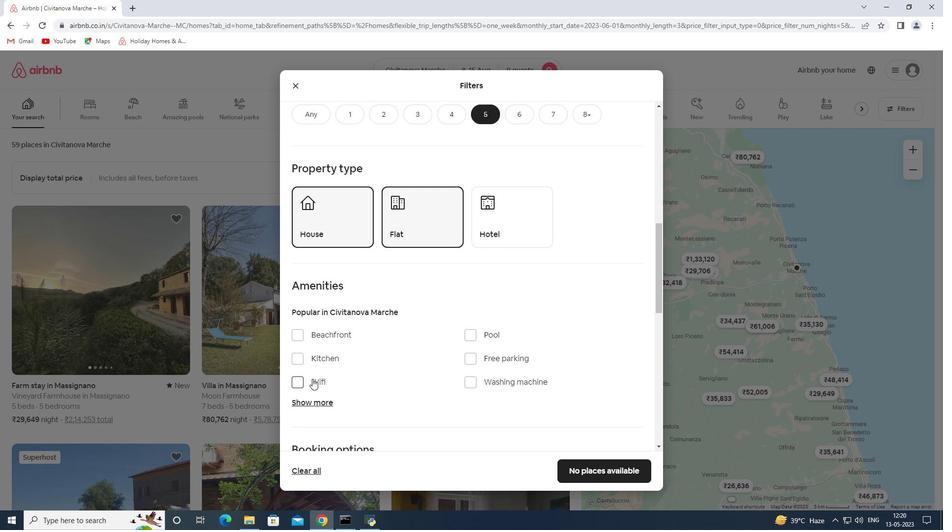 
Action: Mouse moved to (315, 408)
Screenshot: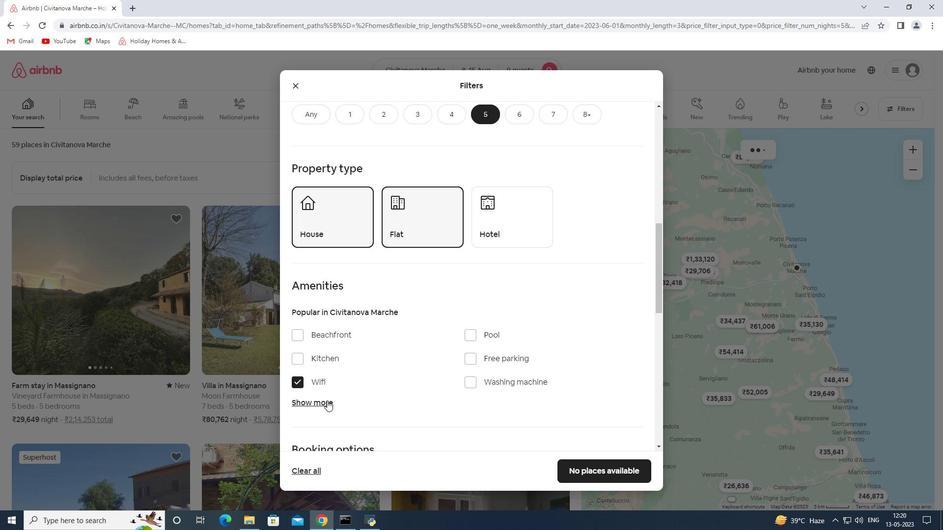 
Action: Mouse pressed left at (315, 408)
Screenshot: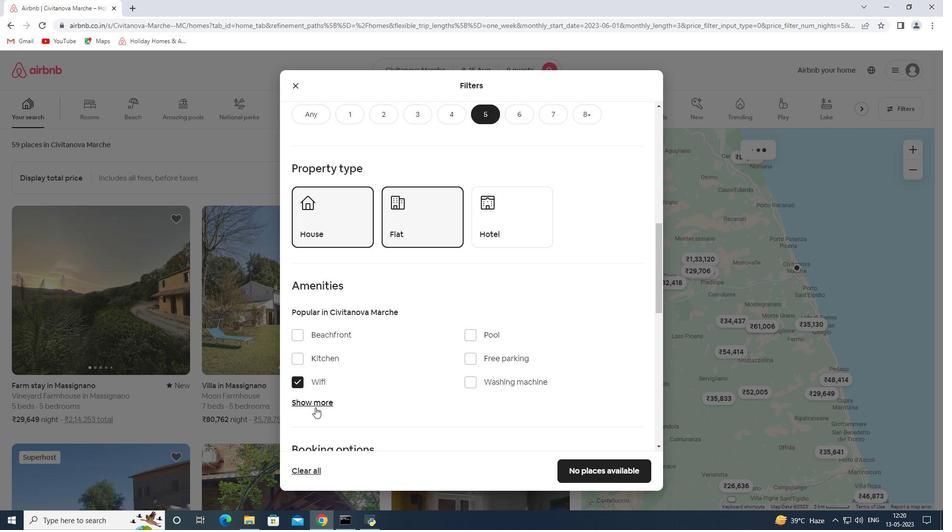 
Action: Mouse moved to (484, 362)
Screenshot: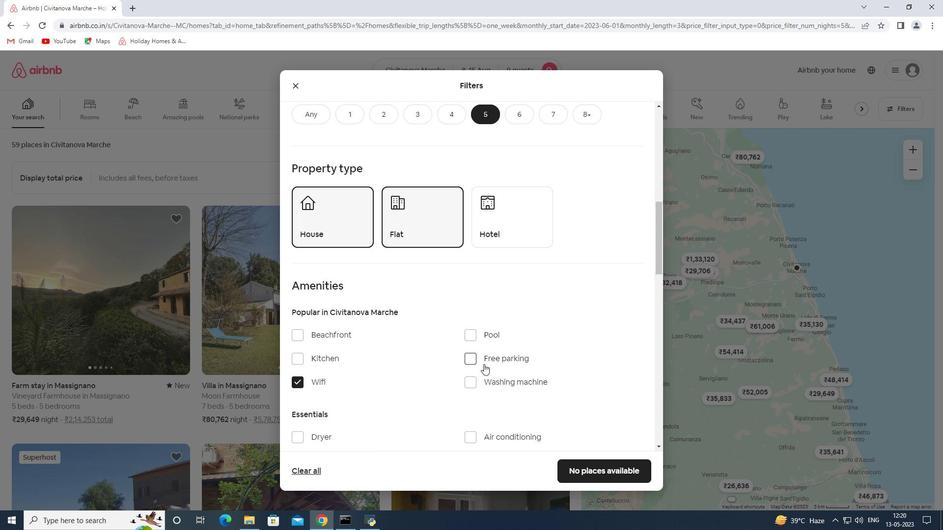 
Action: Mouse pressed left at (484, 362)
Screenshot: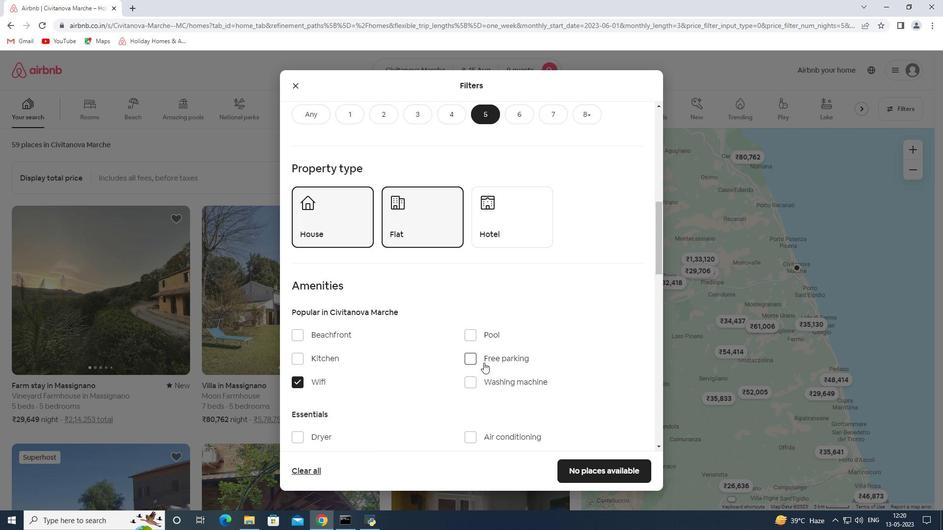 
Action: Mouse moved to (417, 385)
Screenshot: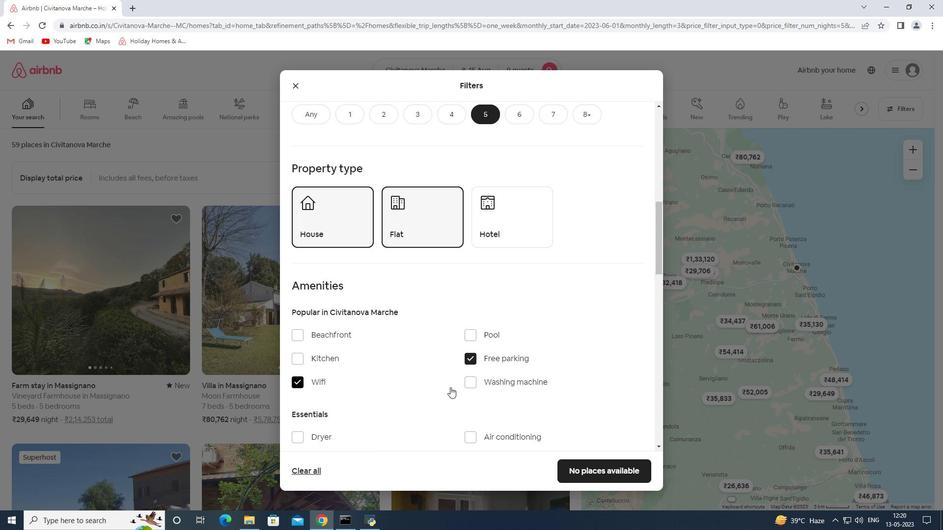 
Action: Mouse scrolled (417, 384) with delta (0, 0)
Screenshot: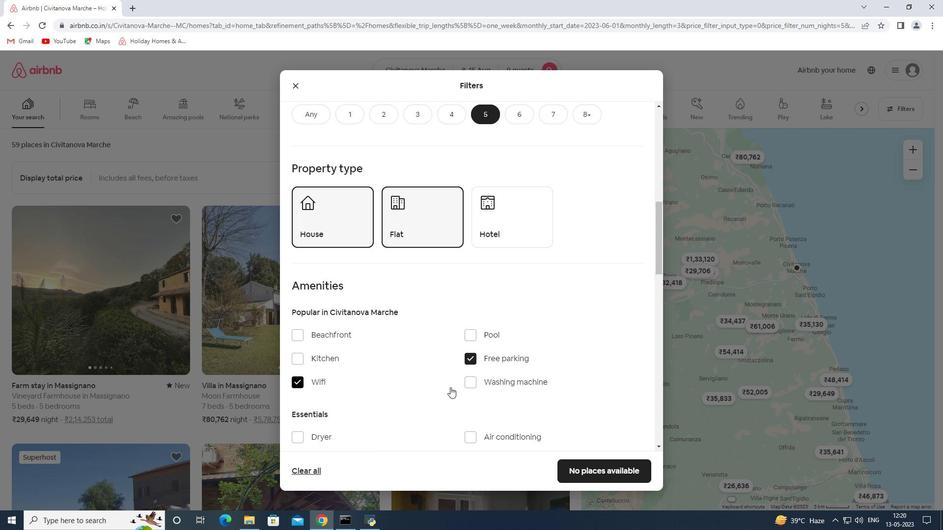 
Action: Mouse moved to (410, 381)
Screenshot: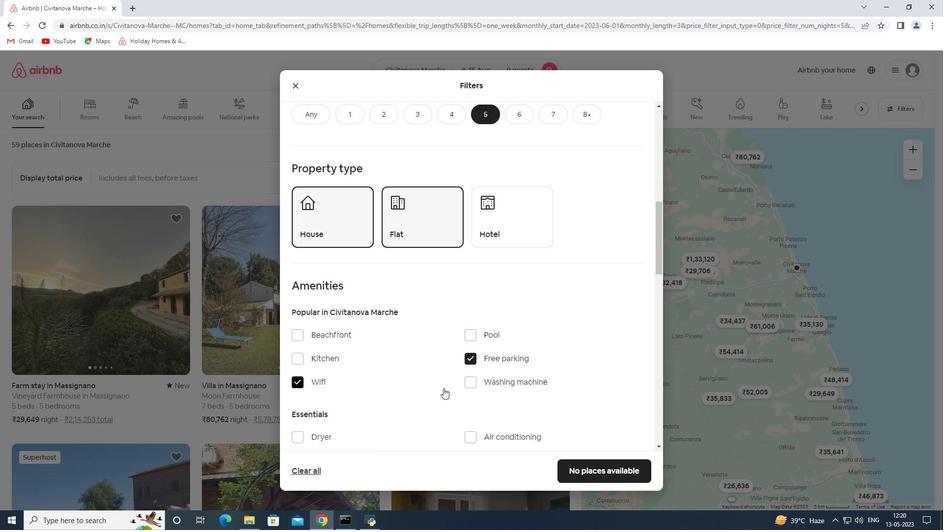 
Action: Mouse scrolled (410, 381) with delta (0, 0)
Screenshot: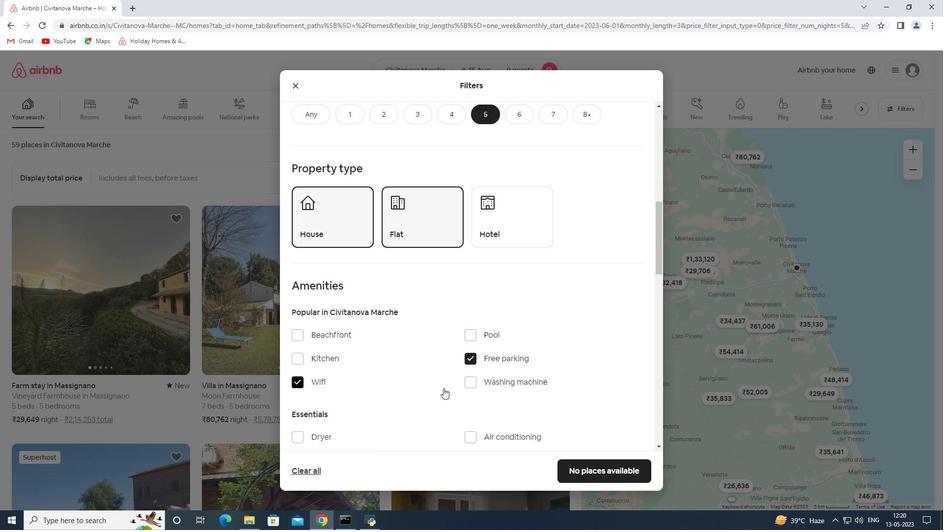 
Action: Mouse moved to (319, 385)
Screenshot: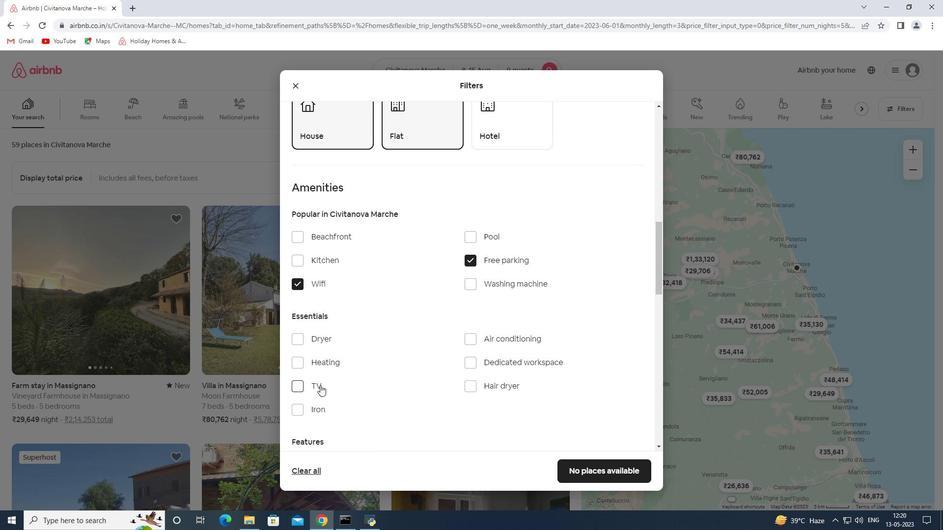 
Action: Mouse pressed left at (319, 385)
Screenshot: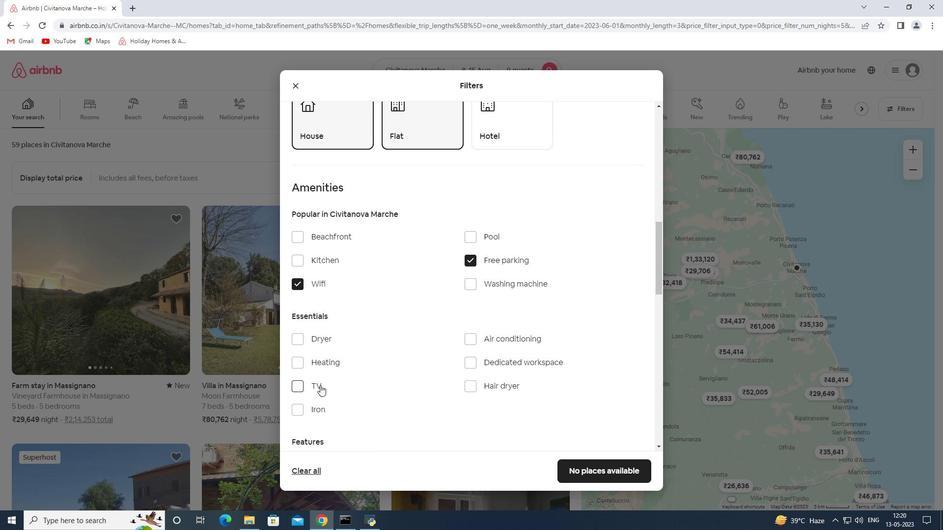 
Action: Mouse moved to (346, 364)
Screenshot: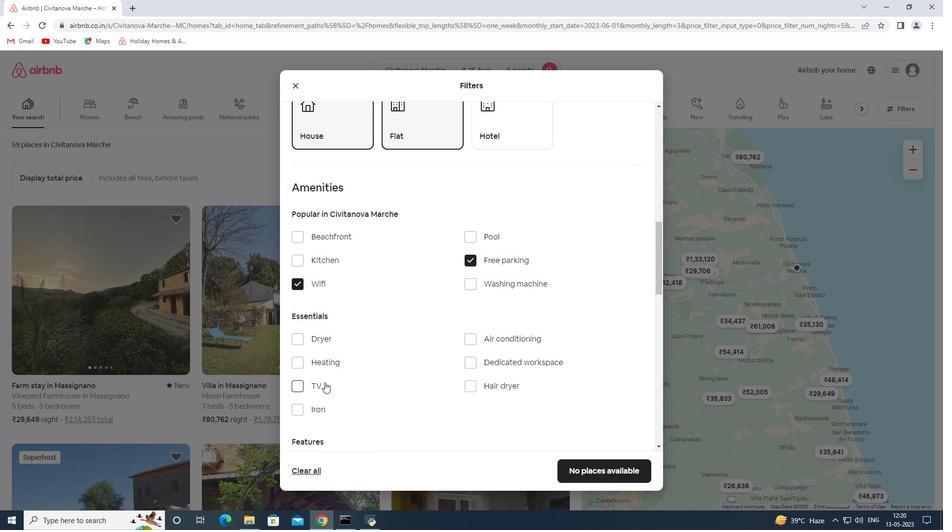 
Action: Mouse scrolled (346, 363) with delta (0, 0)
Screenshot: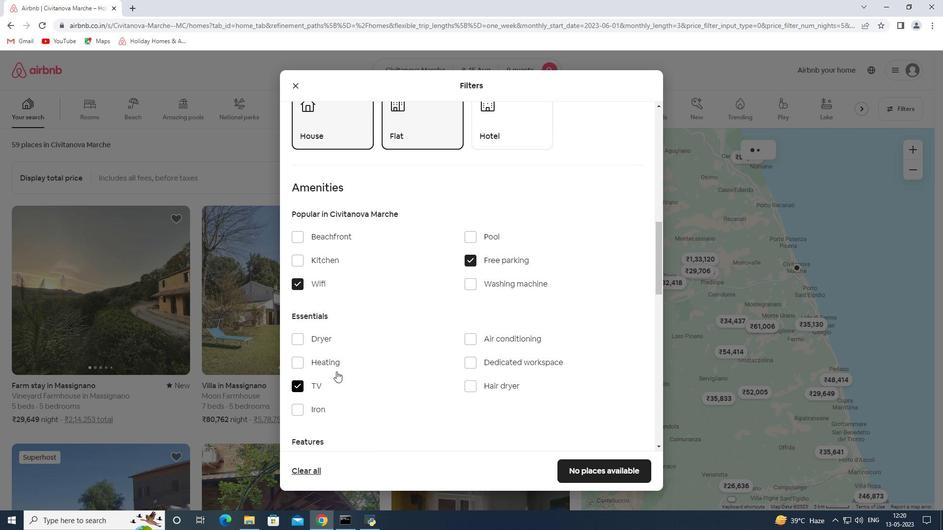 
Action: Mouse scrolled (346, 363) with delta (0, 0)
Screenshot: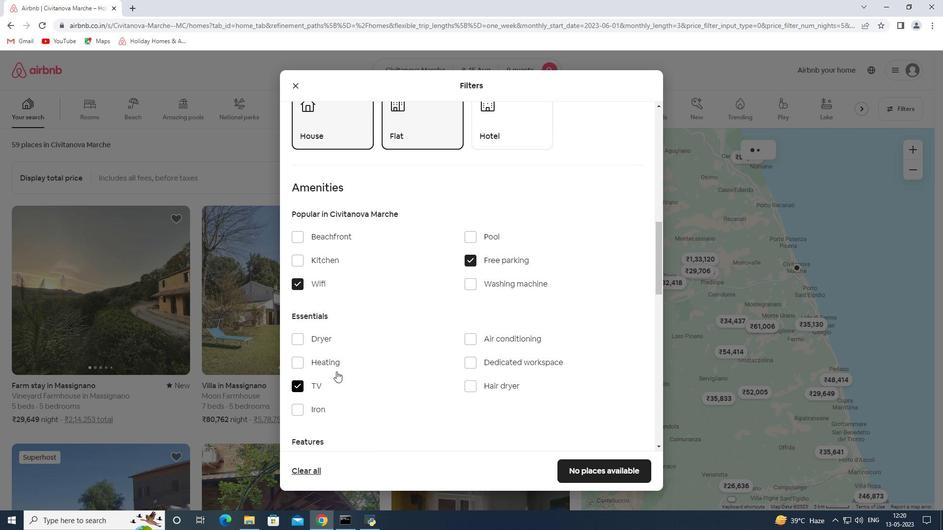 
Action: Mouse scrolled (346, 363) with delta (0, 0)
Screenshot: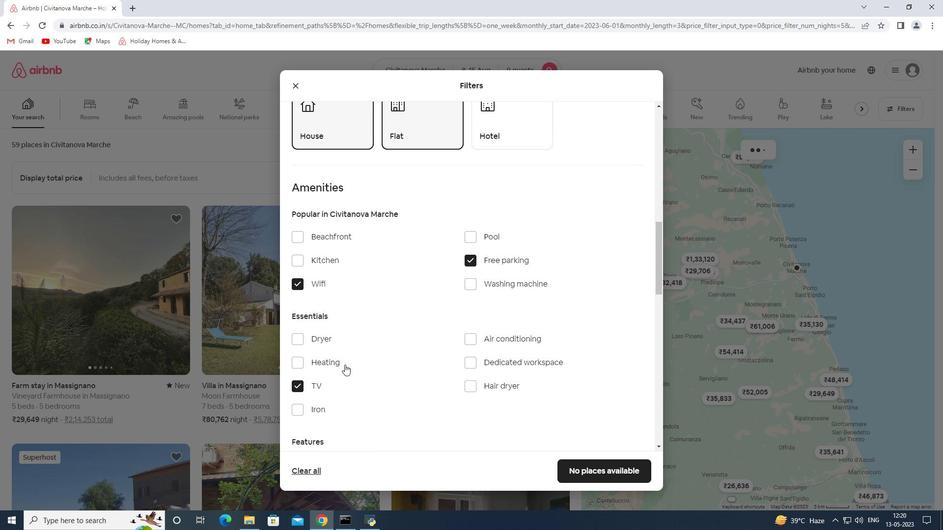 
Action: Mouse scrolled (346, 363) with delta (0, 0)
Screenshot: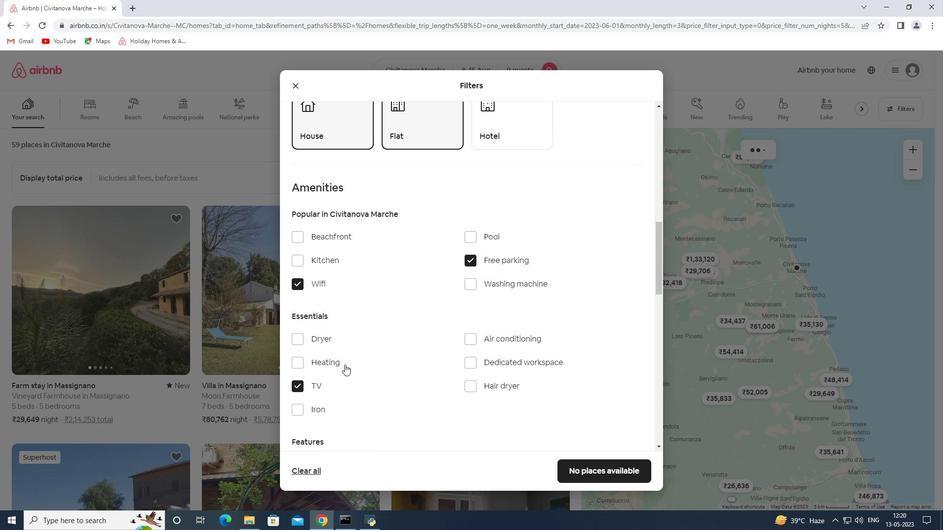 
Action: Mouse moved to (473, 289)
Screenshot: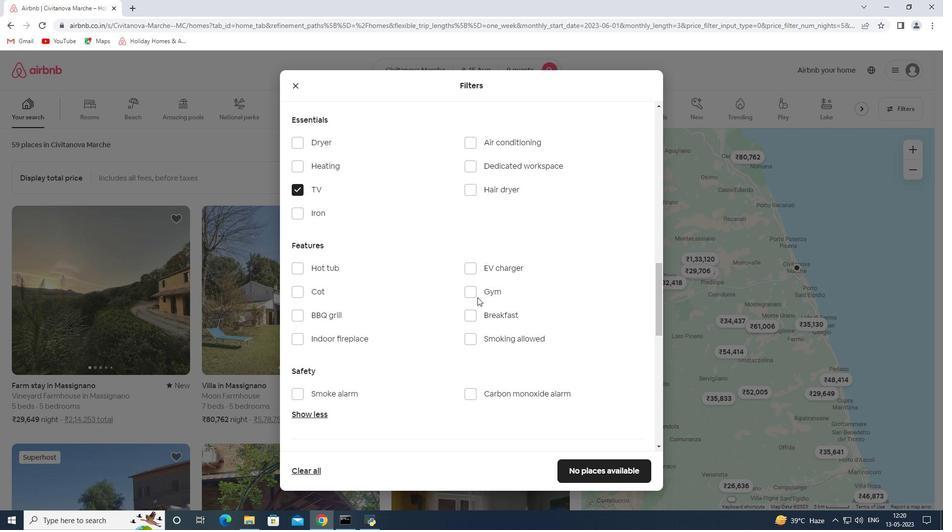 
Action: Mouse pressed left at (473, 289)
Screenshot: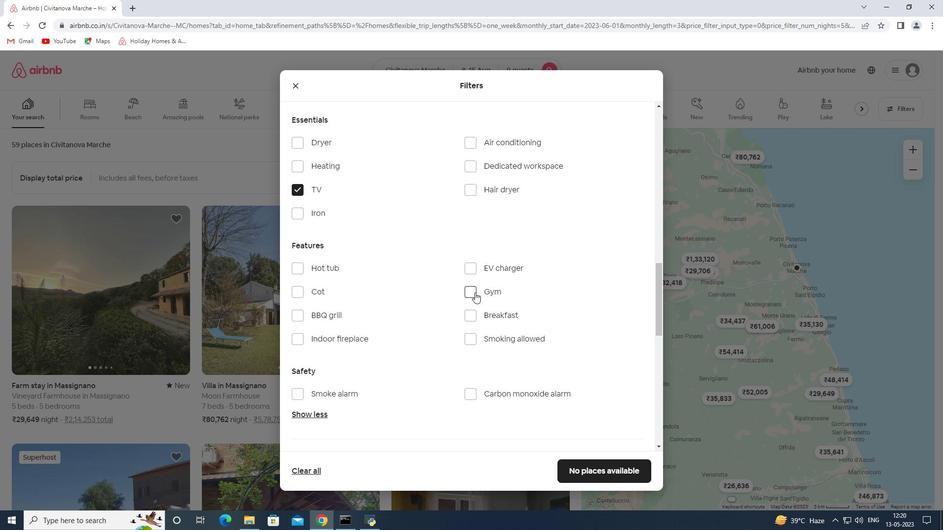 
Action: Mouse moved to (466, 320)
Screenshot: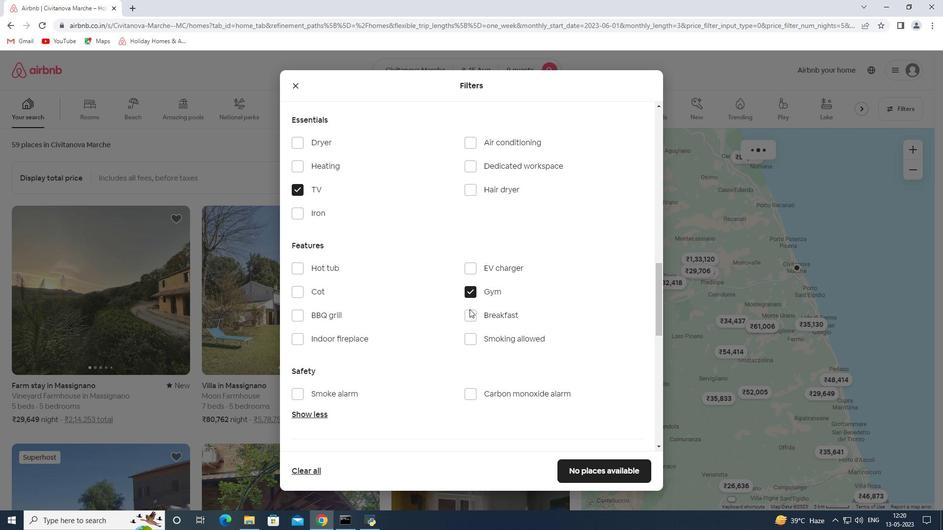 
Action: Mouse pressed left at (466, 320)
Screenshot: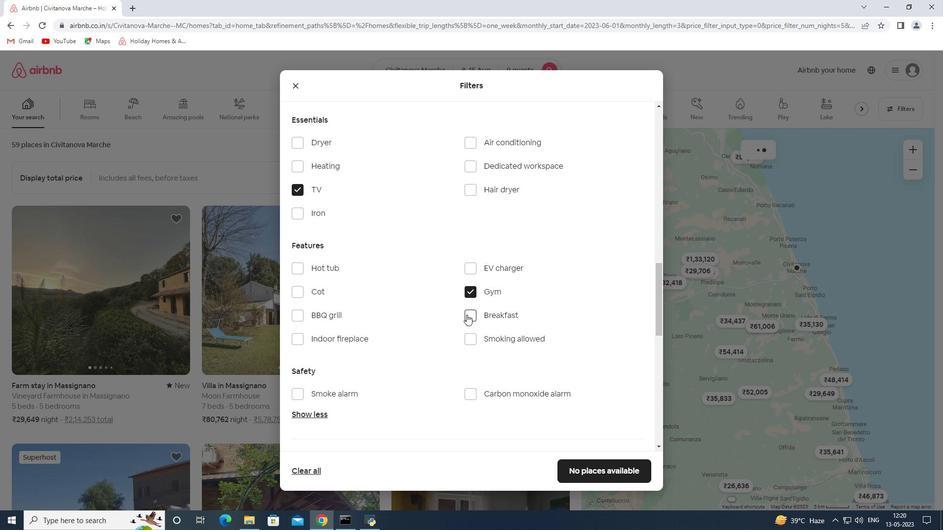 
Action: Mouse moved to (433, 286)
Screenshot: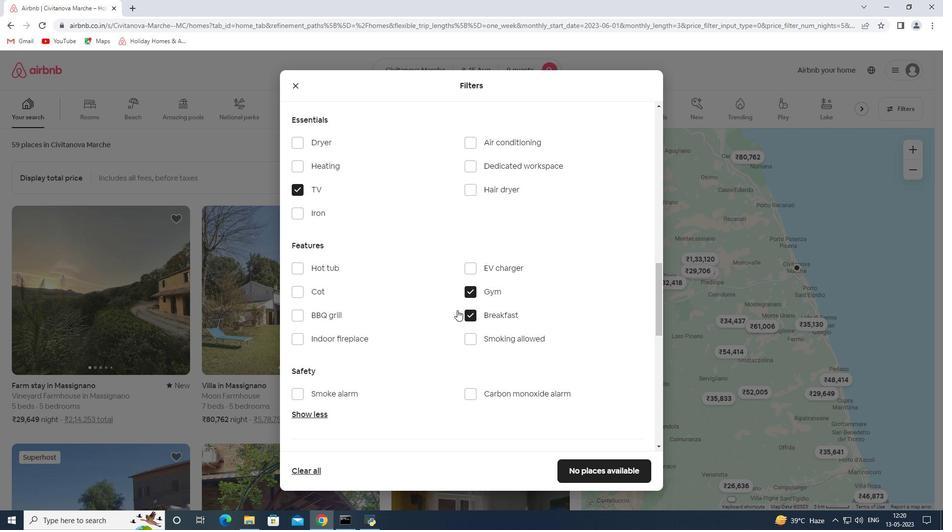 
Action: Mouse scrolled (433, 285) with delta (0, 0)
Screenshot: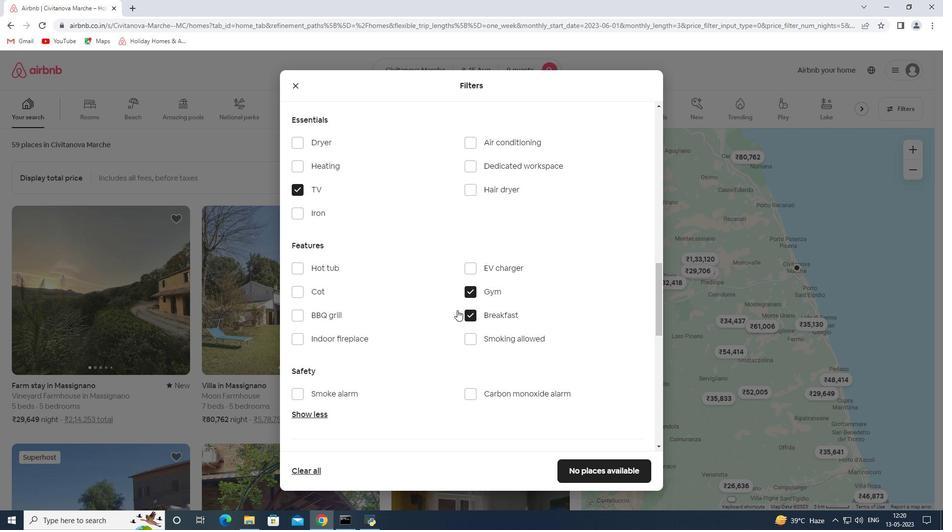 
Action: Mouse moved to (433, 286)
Screenshot: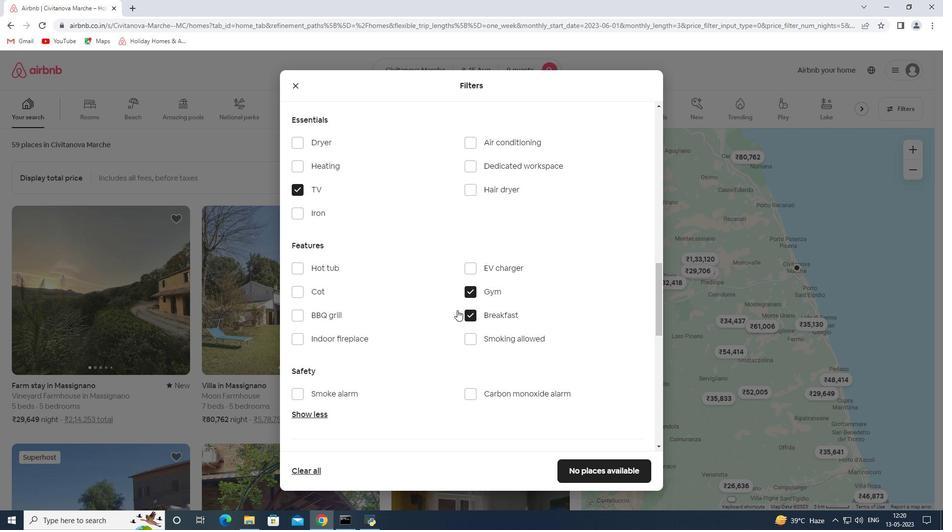 
Action: Mouse scrolled (433, 285) with delta (0, 0)
Screenshot: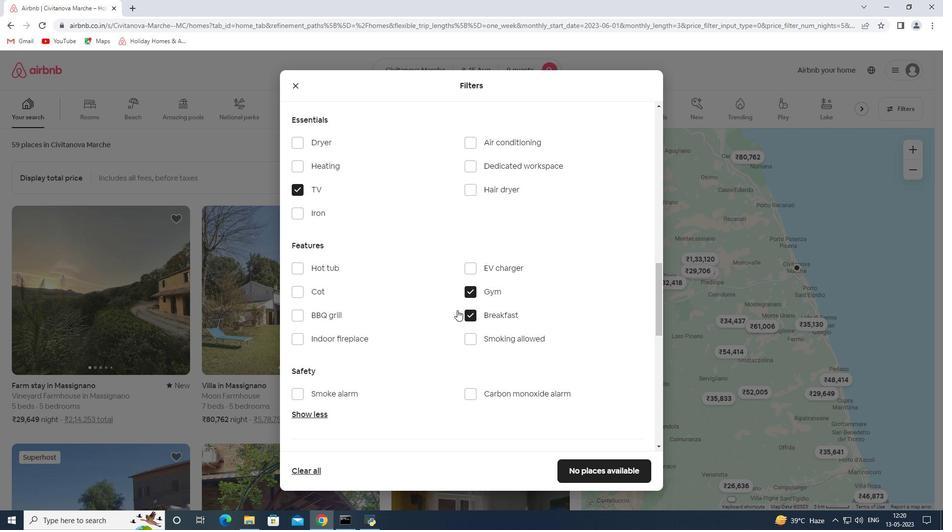 
Action: Mouse moved to (432, 286)
Screenshot: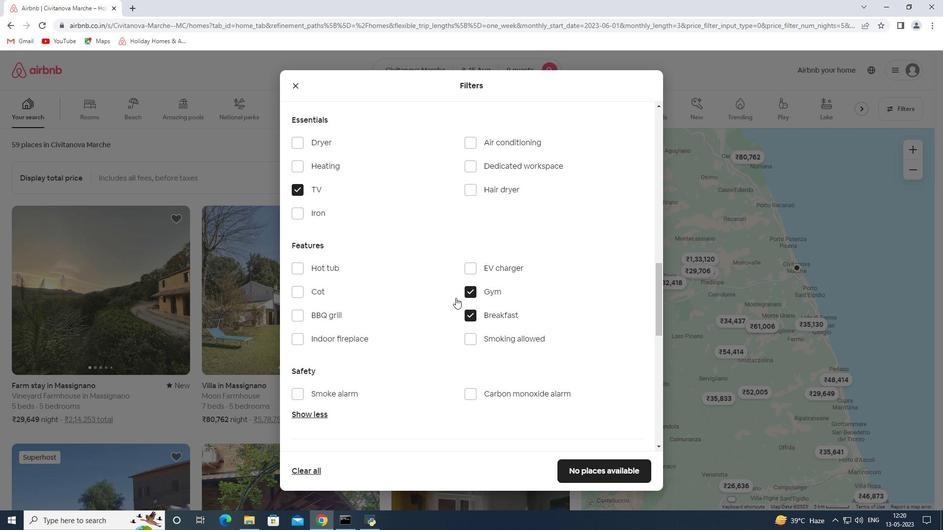 
Action: Mouse scrolled (432, 285) with delta (0, 0)
Screenshot: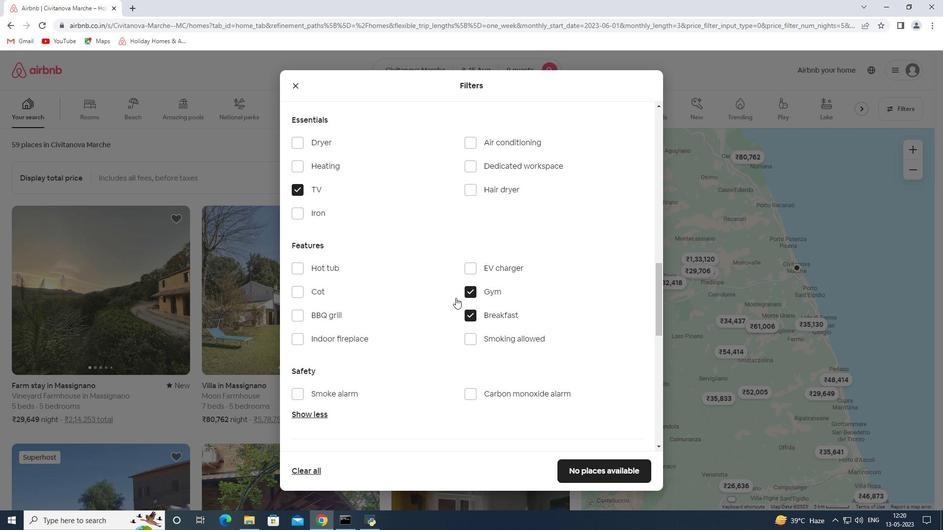
Action: Mouse scrolled (432, 285) with delta (0, 0)
Screenshot: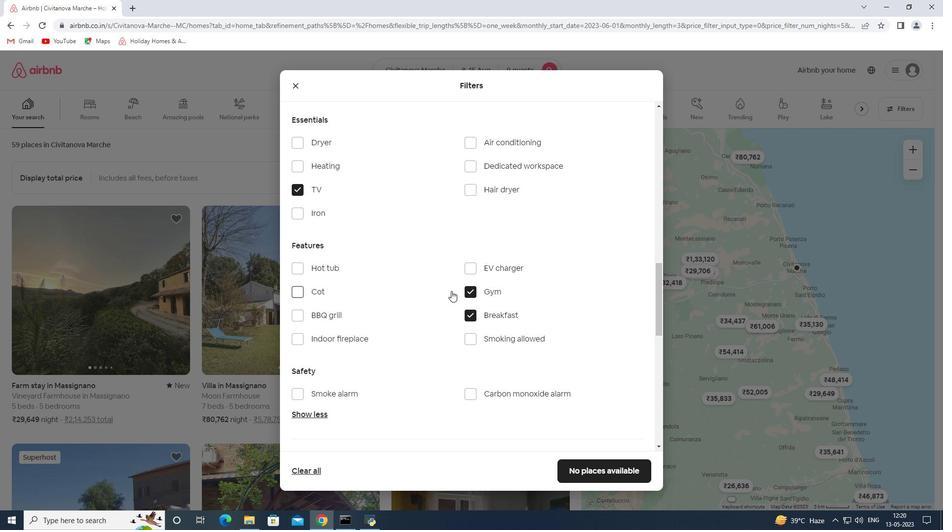 
Action: Mouse moved to (621, 331)
Screenshot: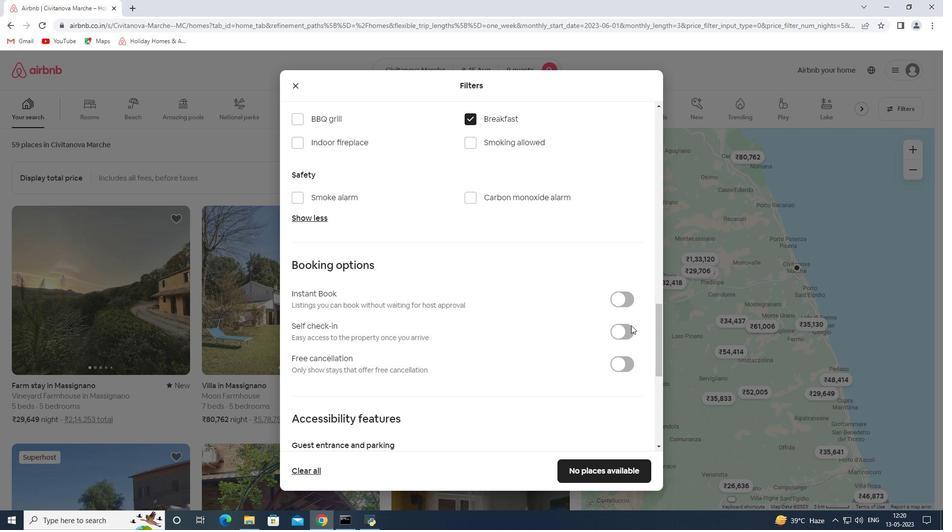 
Action: Mouse pressed left at (621, 331)
Screenshot: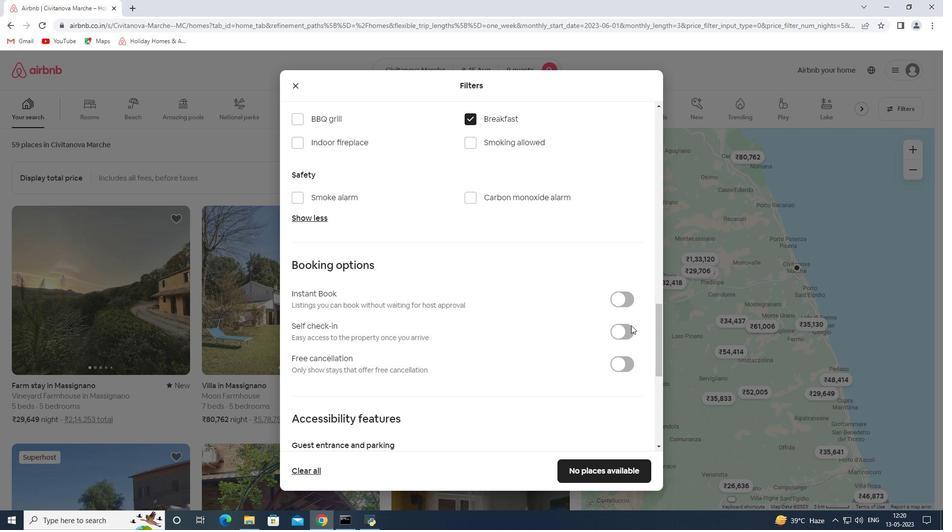 
Action: Mouse moved to (485, 314)
Screenshot: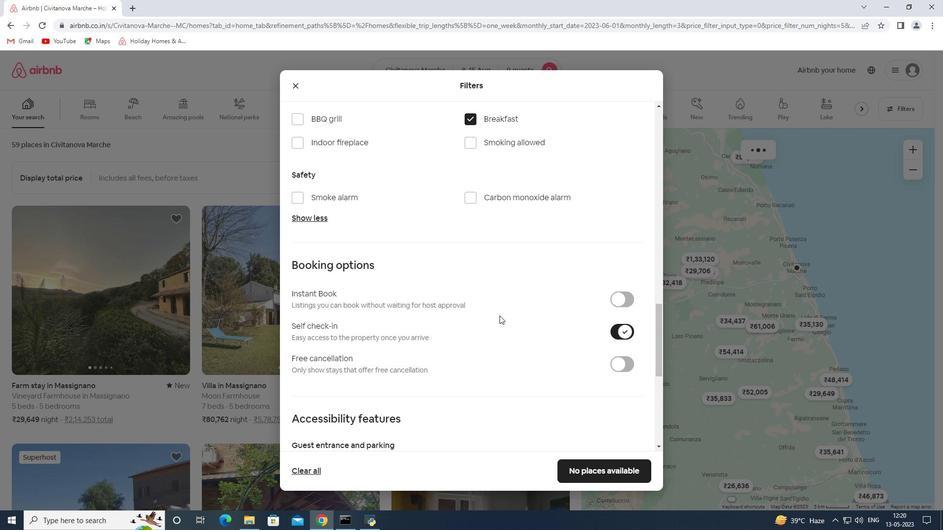 
Action: Mouse scrolled (485, 313) with delta (0, 0)
Screenshot: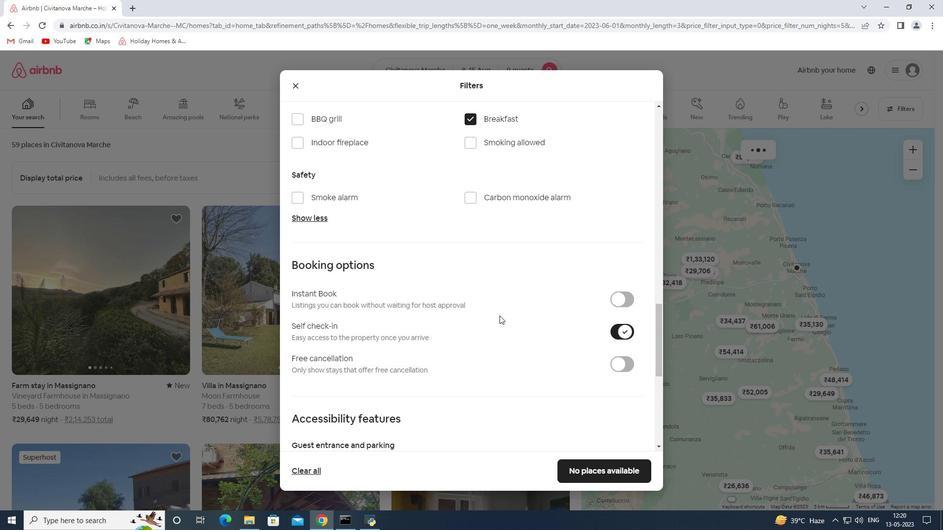 
Action: Mouse scrolled (485, 313) with delta (0, 0)
Screenshot: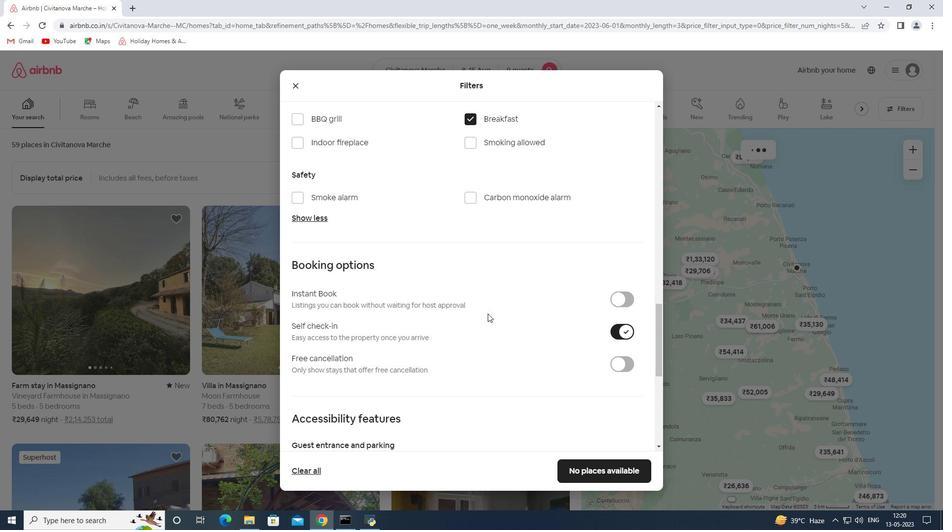 
Action: Mouse scrolled (485, 313) with delta (0, 0)
Screenshot: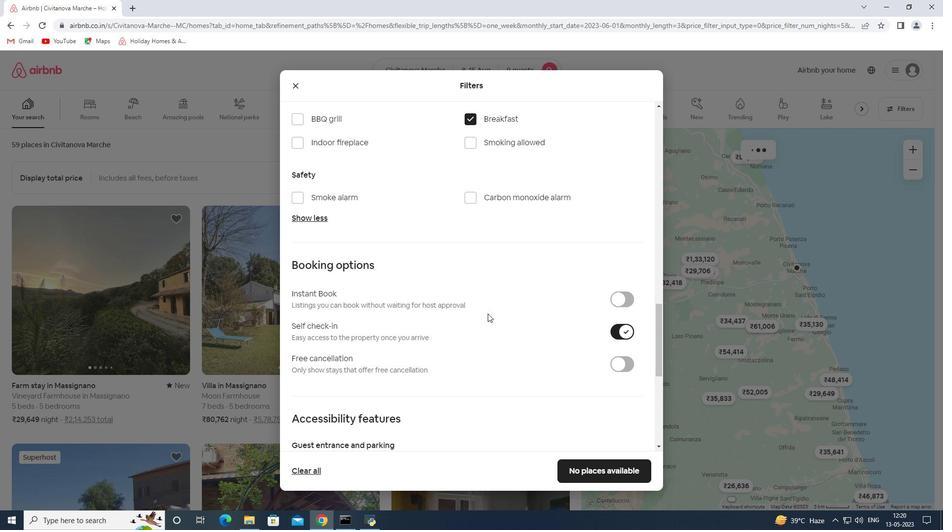 
Action: Mouse scrolled (485, 313) with delta (0, 0)
Screenshot: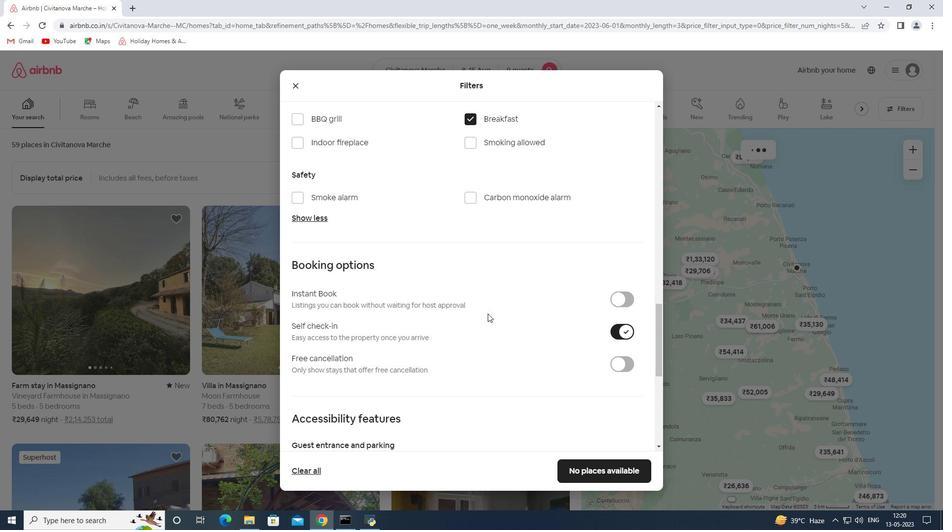 
Action: Mouse scrolled (485, 313) with delta (0, 0)
Screenshot: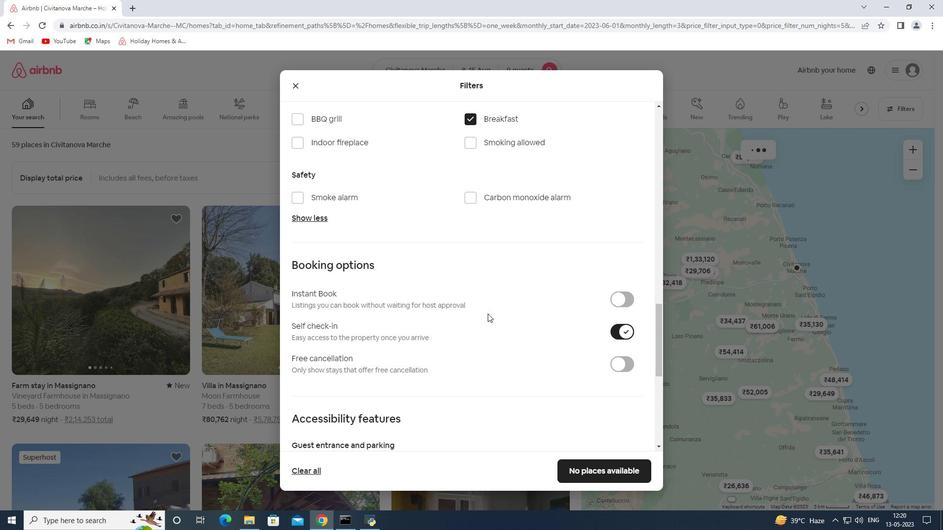 
Action: Mouse scrolled (485, 313) with delta (0, 0)
Screenshot: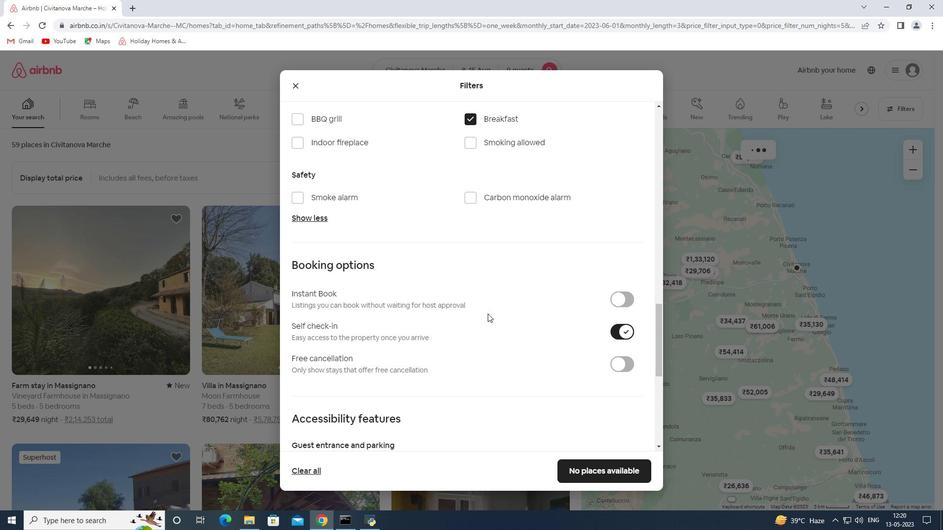 
Action: Mouse moved to (316, 410)
Screenshot: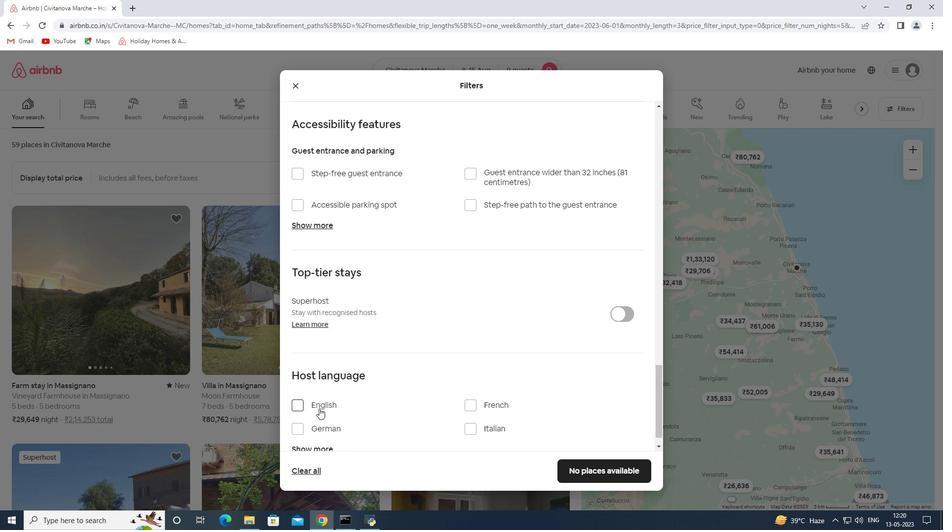 
Action: Mouse pressed left at (316, 410)
Screenshot: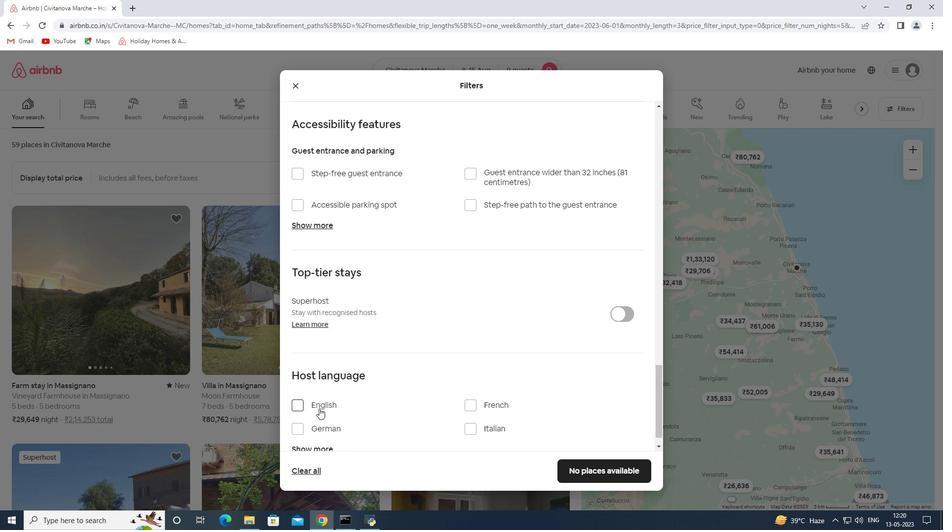 
Action: Mouse moved to (381, 319)
Screenshot: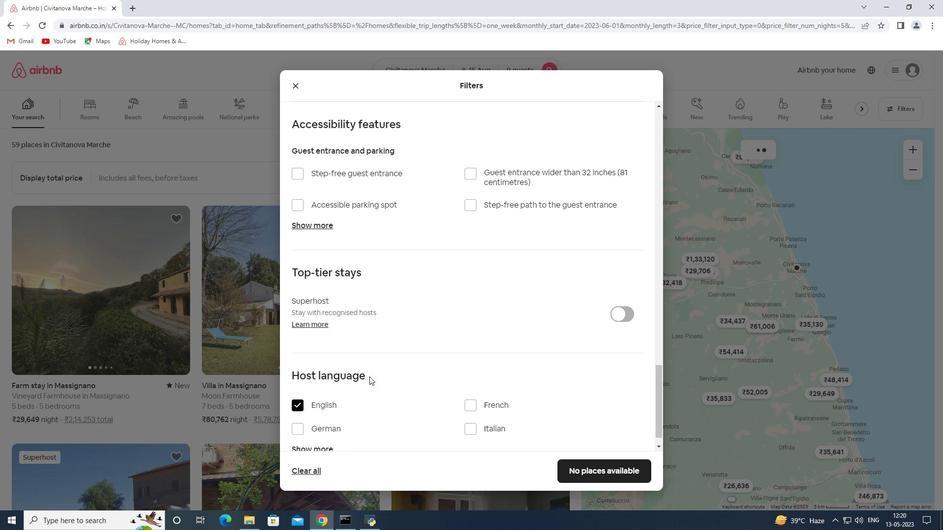 
Action: Mouse scrolled (381, 319) with delta (0, 0)
Screenshot: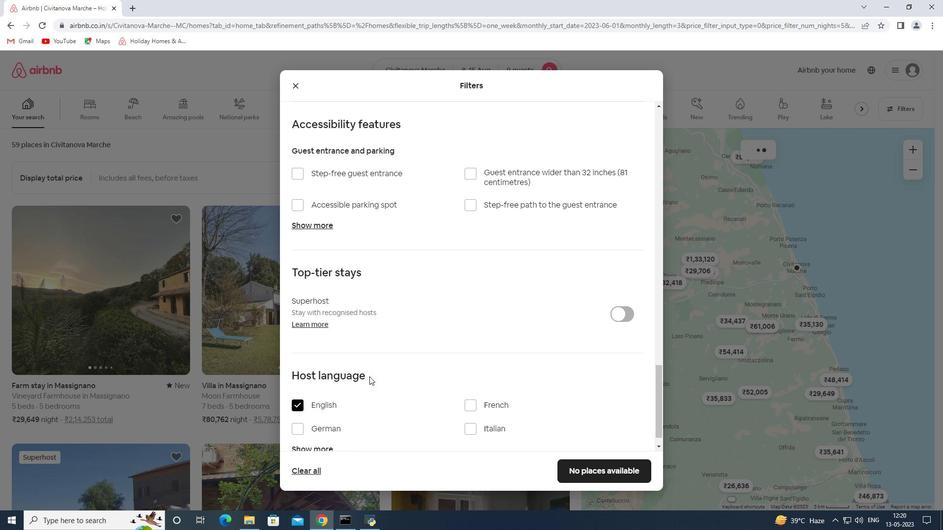 
Action: Mouse scrolled (381, 319) with delta (0, 0)
Screenshot: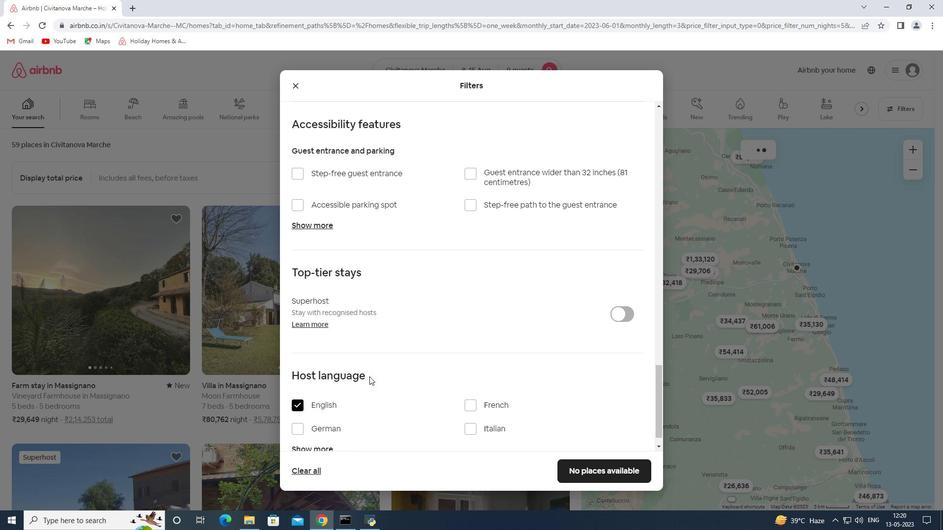 
Action: Mouse scrolled (381, 319) with delta (0, 0)
Screenshot: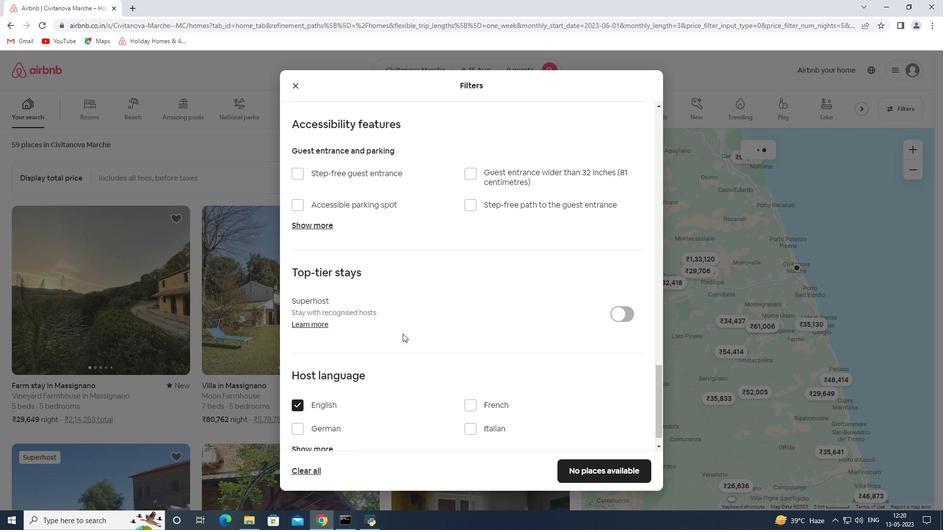 
Action: Mouse scrolled (381, 319) with delta (0, 0)
Screenshot: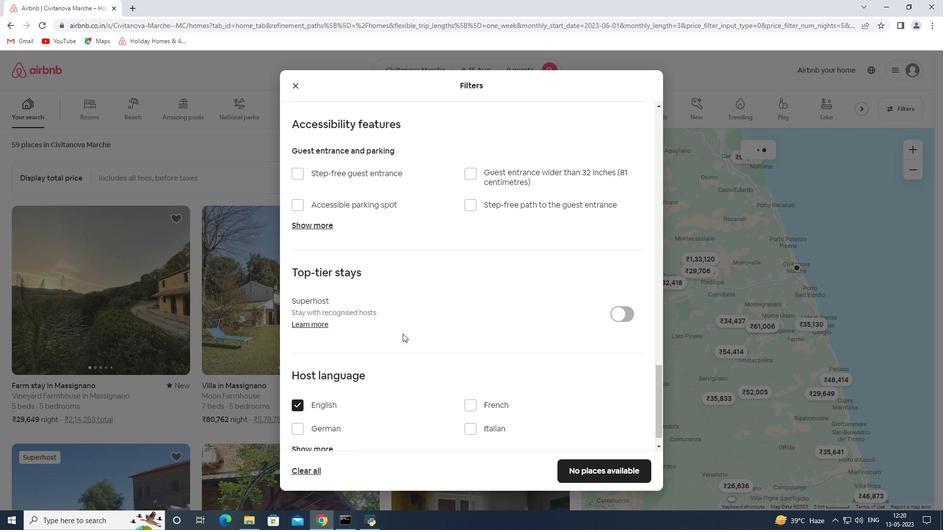 
Action: Mouse moved to (381, 319)
Screenshot: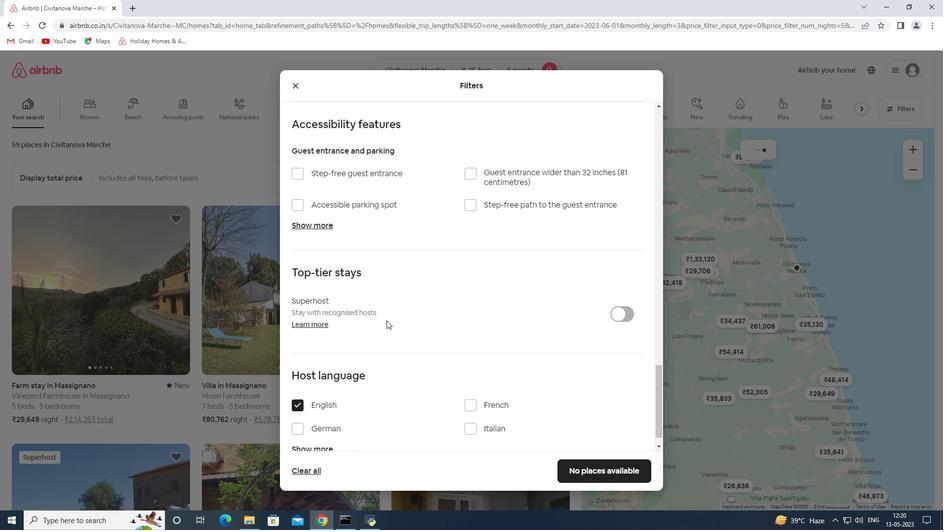 
Action: Mouse scrolled (381, 319) with delta (0, 0)
Screenshot: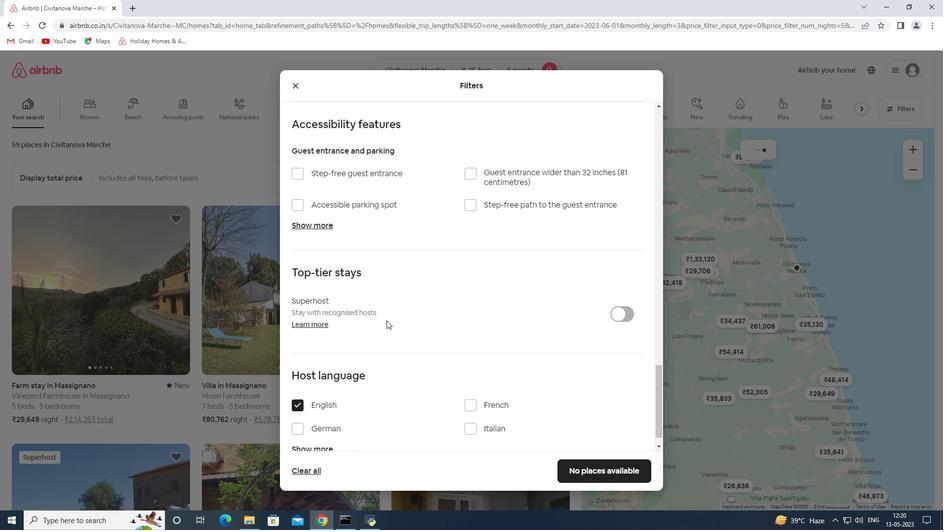 
Action: Mouse scrolled (381, 319) with delta (0, 0)
Screenshot: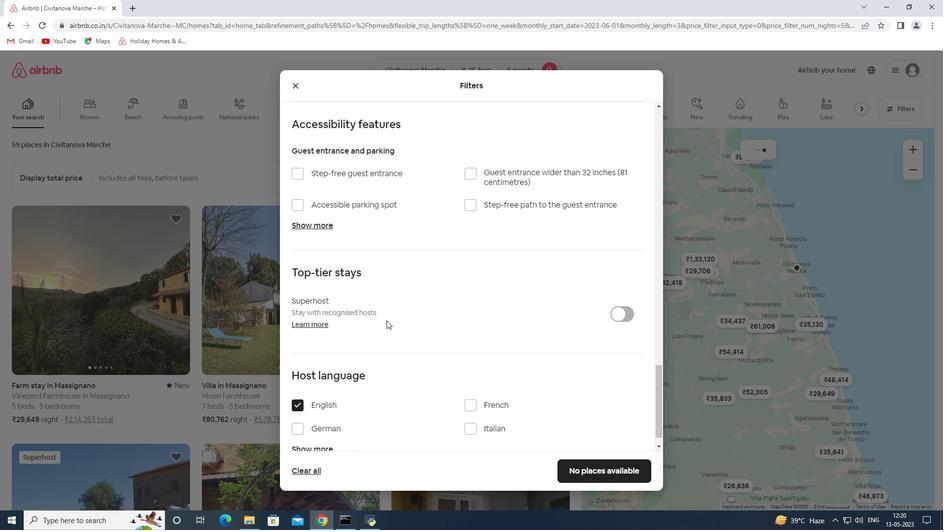 
Action: Mouse moved to (569, 468)
Screenshot: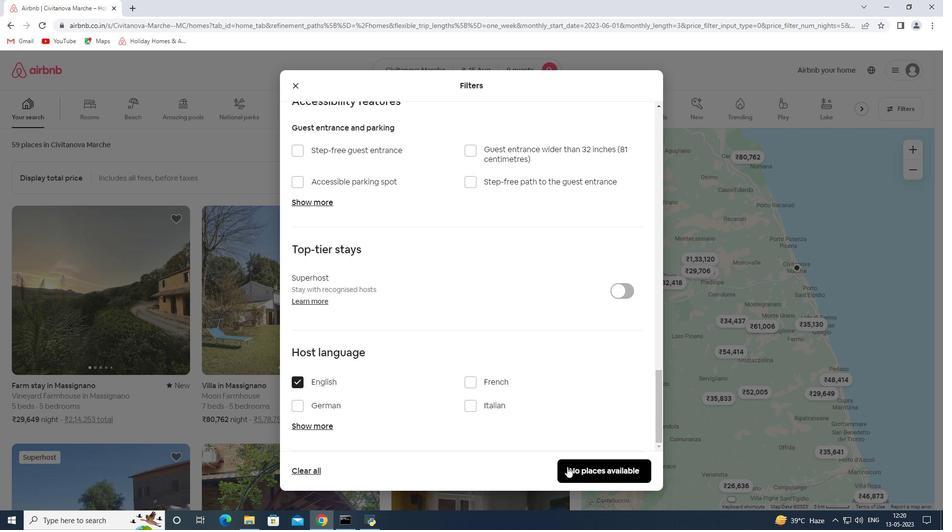 
Action: Mouse pressed left at (569, 468)
Screenshot: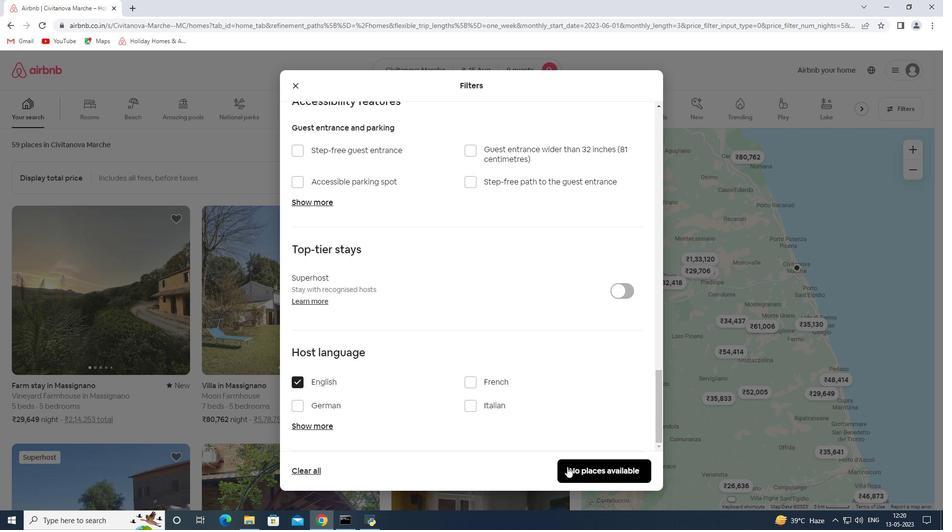 
Action: Mouse moved to (579, 421)
Screenshot: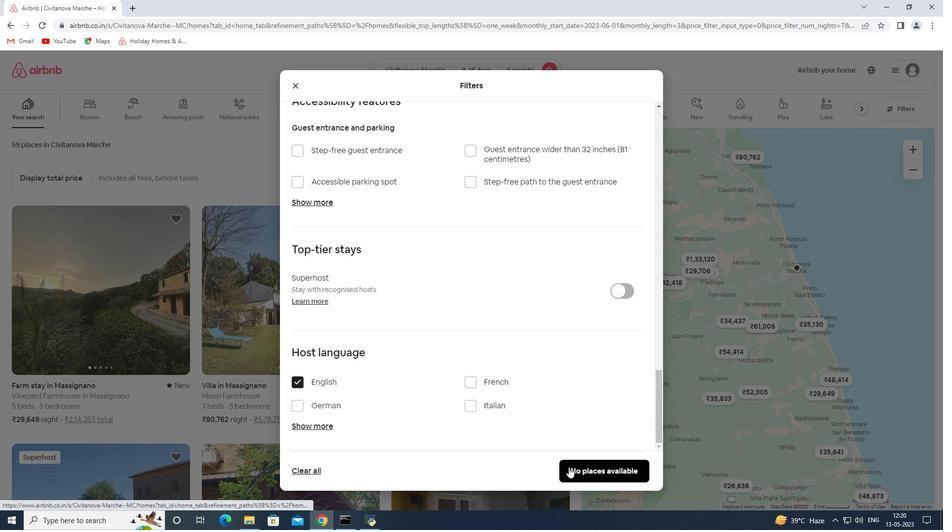 
